Task: Search one way flight ticket for 5 adults, 1 child, 2 infants in seat and 1 infant on lap in business from Aguadilla: Rafael Hernndez Airport to Rockford: Chicago Rockford International Airport(was Northwest Chicagoland Regional Airport At Rockford) on 5-1-2023. Choice of flights is Sun country airlines. Number of bags: 1 carry on bag. Price is upto 76000. Outbound departure time preference is 10:45.
Action: Mouse moved to (231, 409)
Screenshot: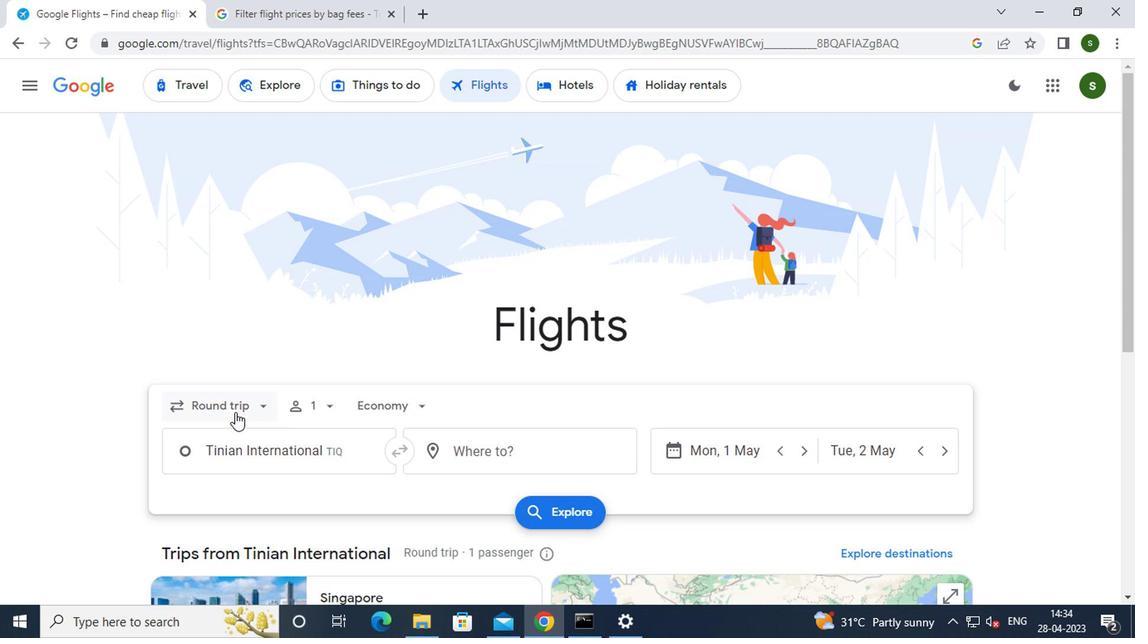 
Action: Mouse pressed left at (231, 409)
Screenshot: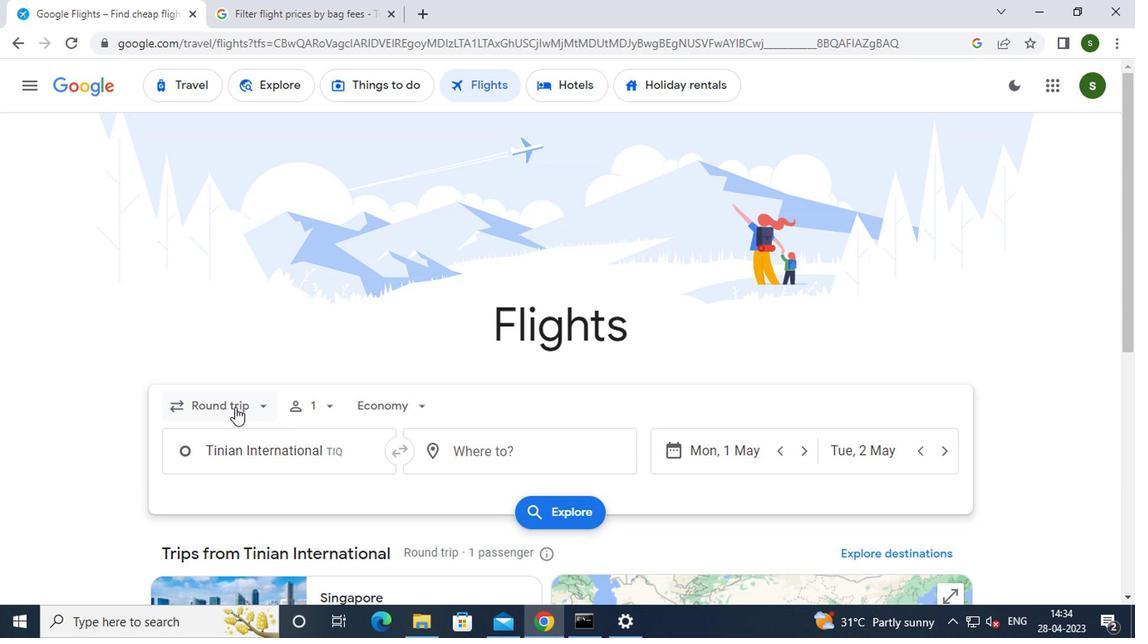 
Action: Mouse moved to (228, 479)
Screenshot: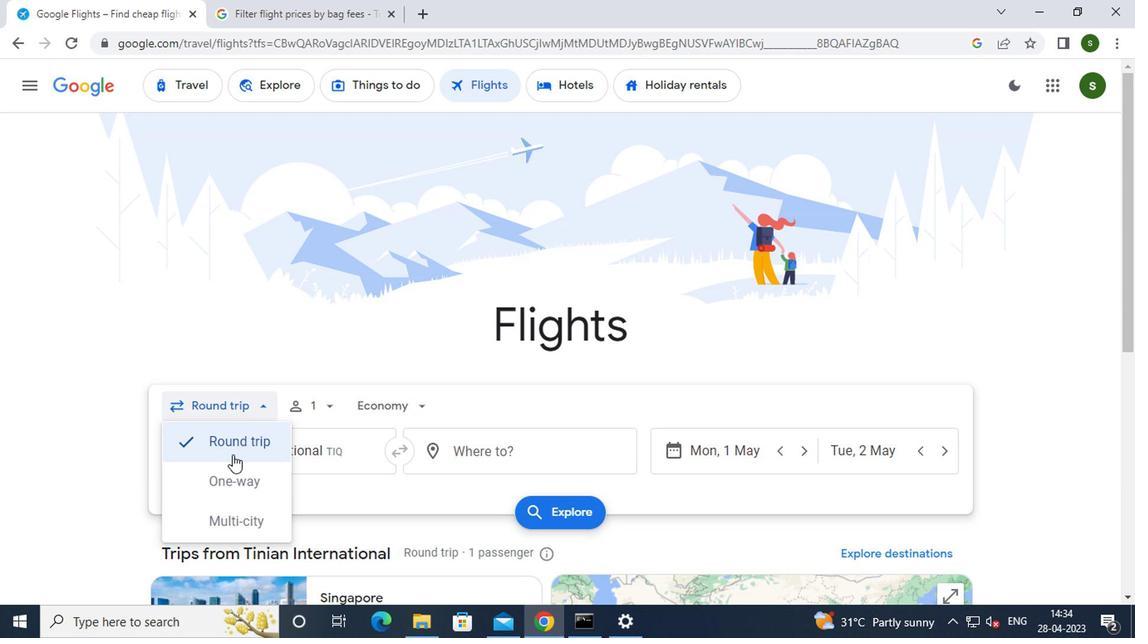 
Action: Mouse pressed left at (228, 479)
Screenshot: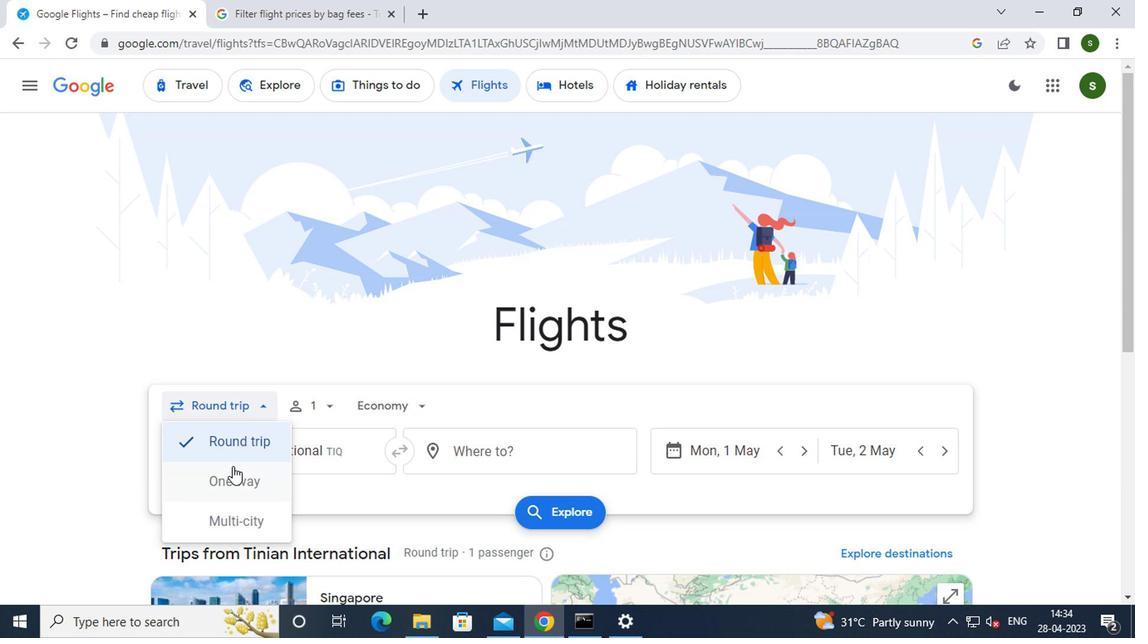 
Action: Mouse moved to (323, 410)
Screenshot: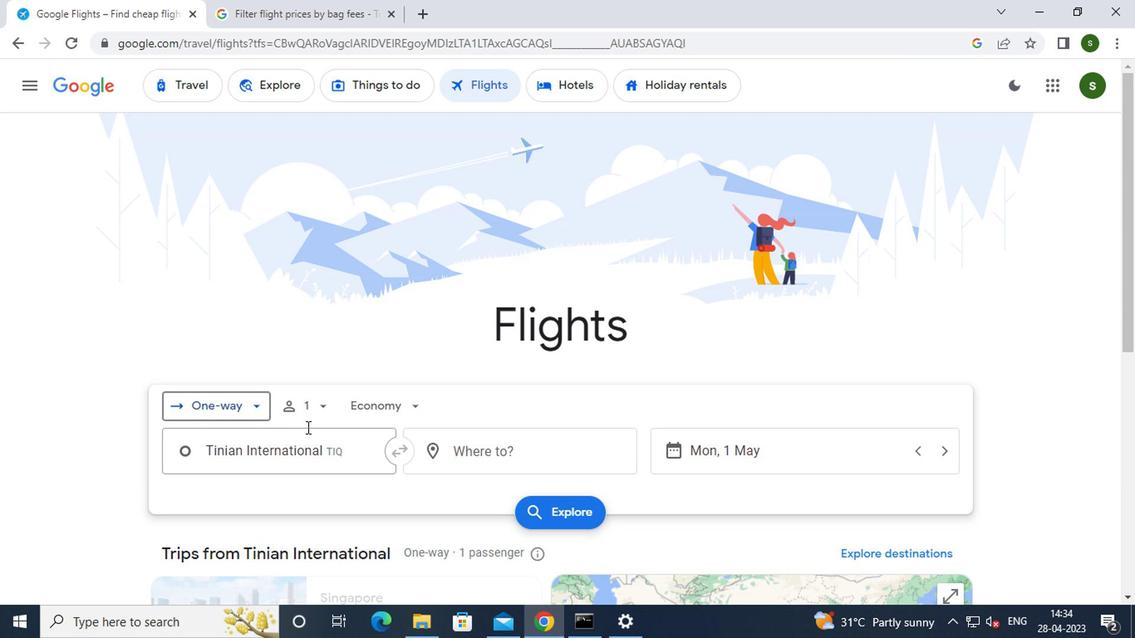 
Action: Mouse pressed left at (323, 410)
Screenshot: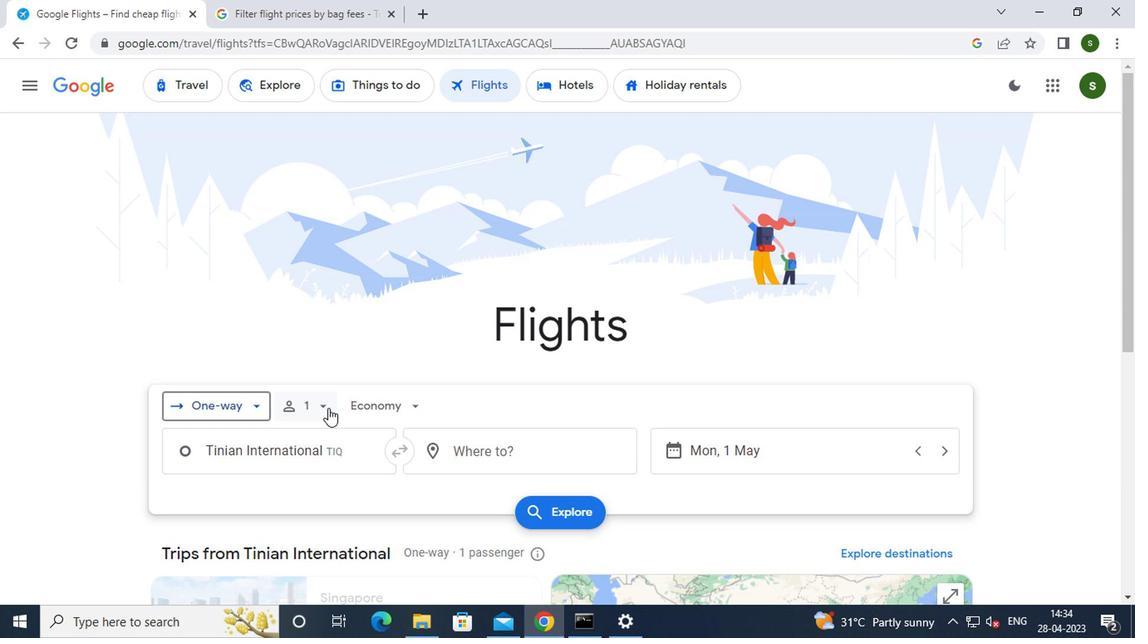 
Action: Mouse moved to (442, 440)
Screenshot: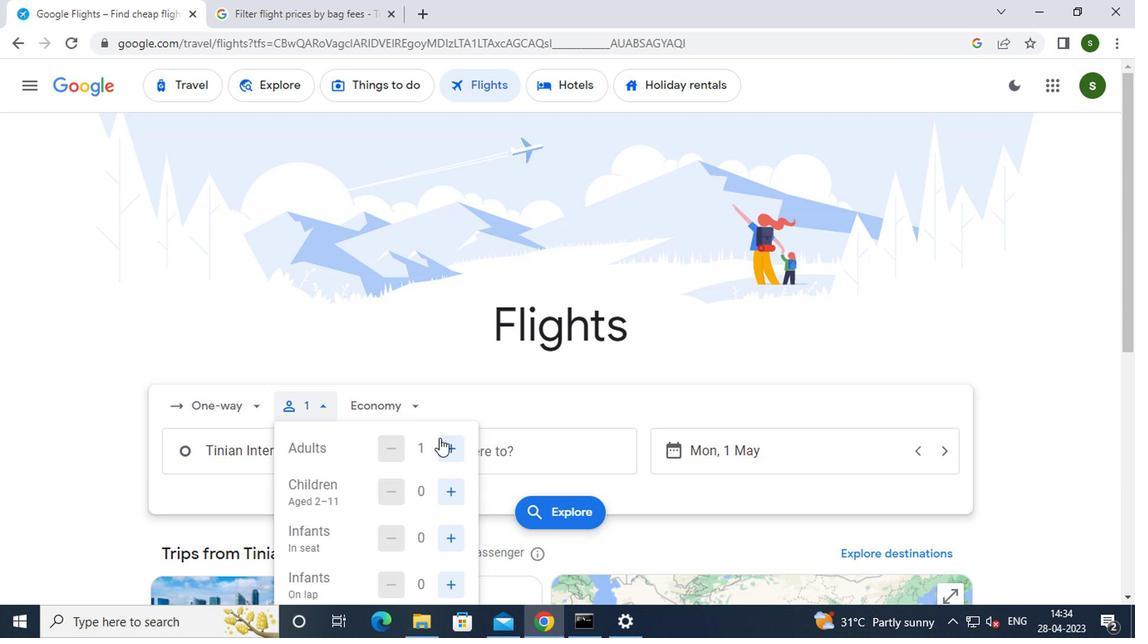 
Action: Mouse pressed left at (442, 440)
Screenshot: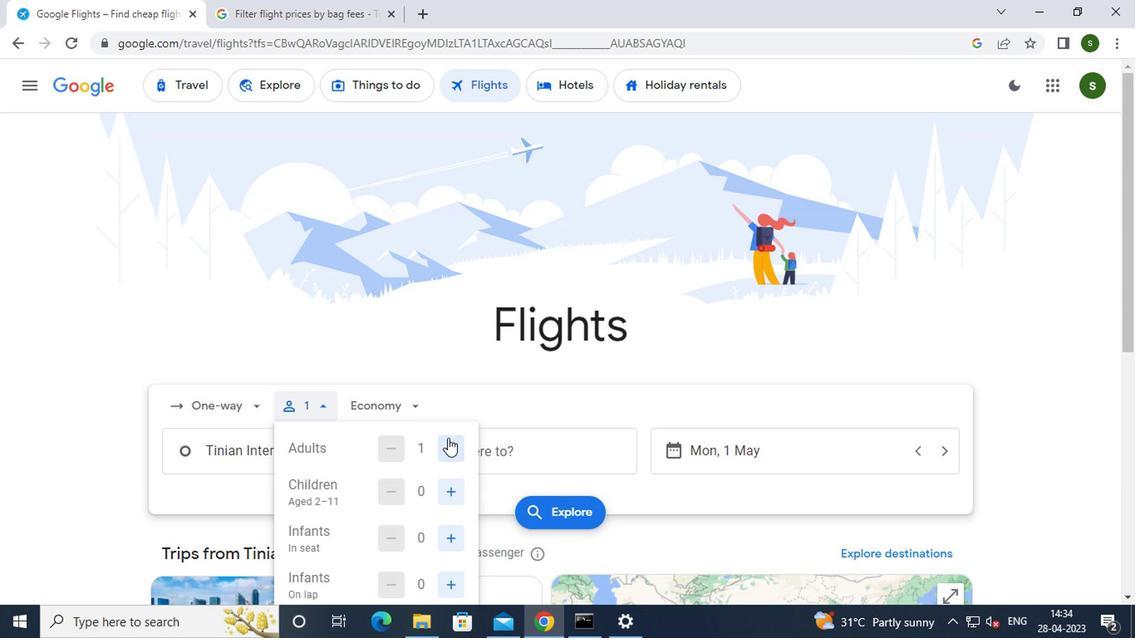
Action: Mouse pressed left at (442, 440)
Screenshot: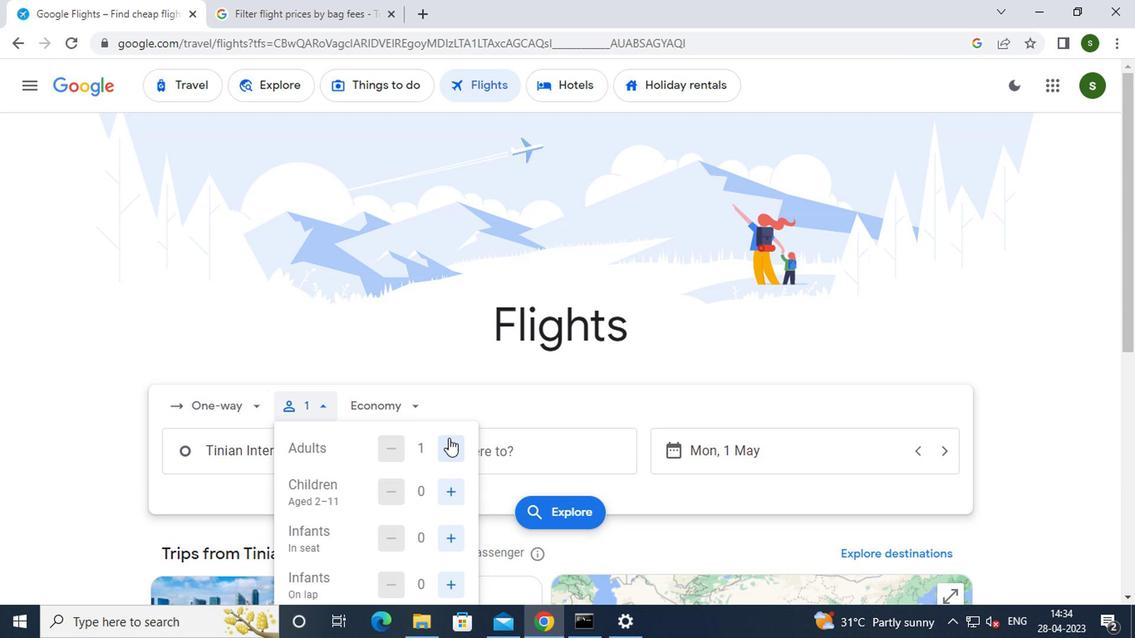 
Action: Mouse pressed left at (442, 440)
Screenshot: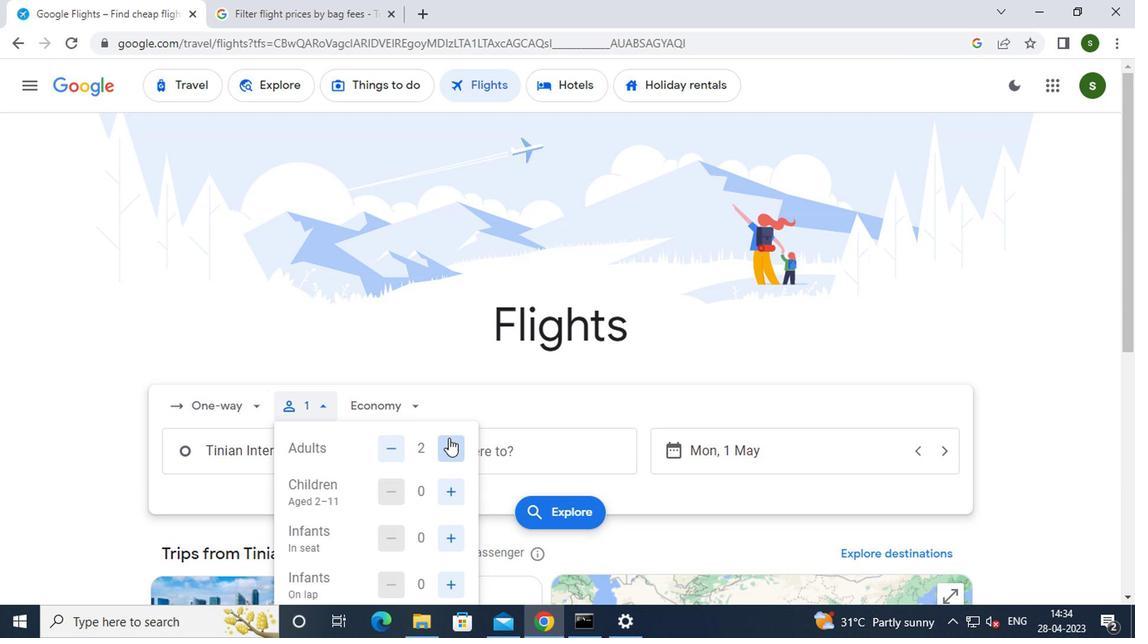 
Action: Mouse pressed left at (442, 440)
Screenshot: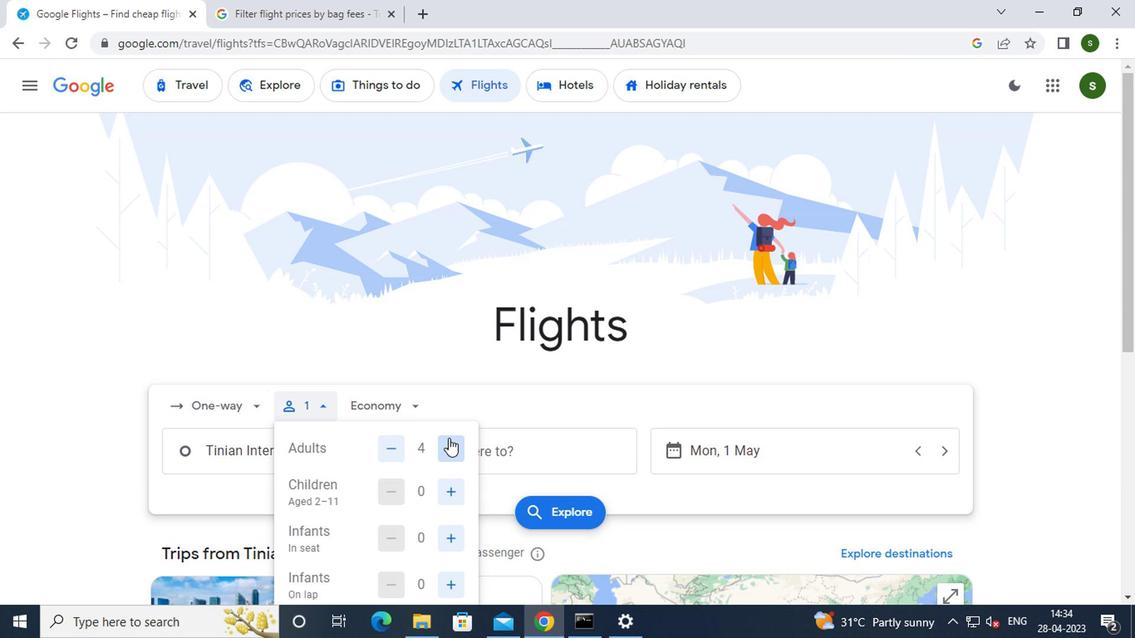 
Action: Mouse moved to (443, 488)
Screenshot: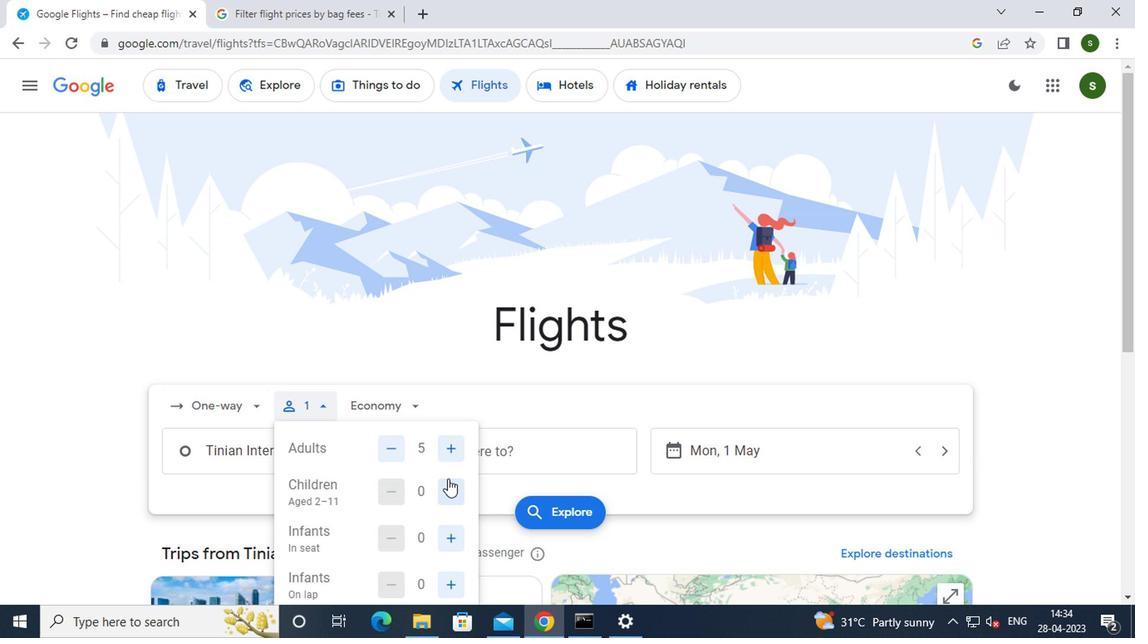
Action: Mouse pressed left at (443, 488)
Screenshot: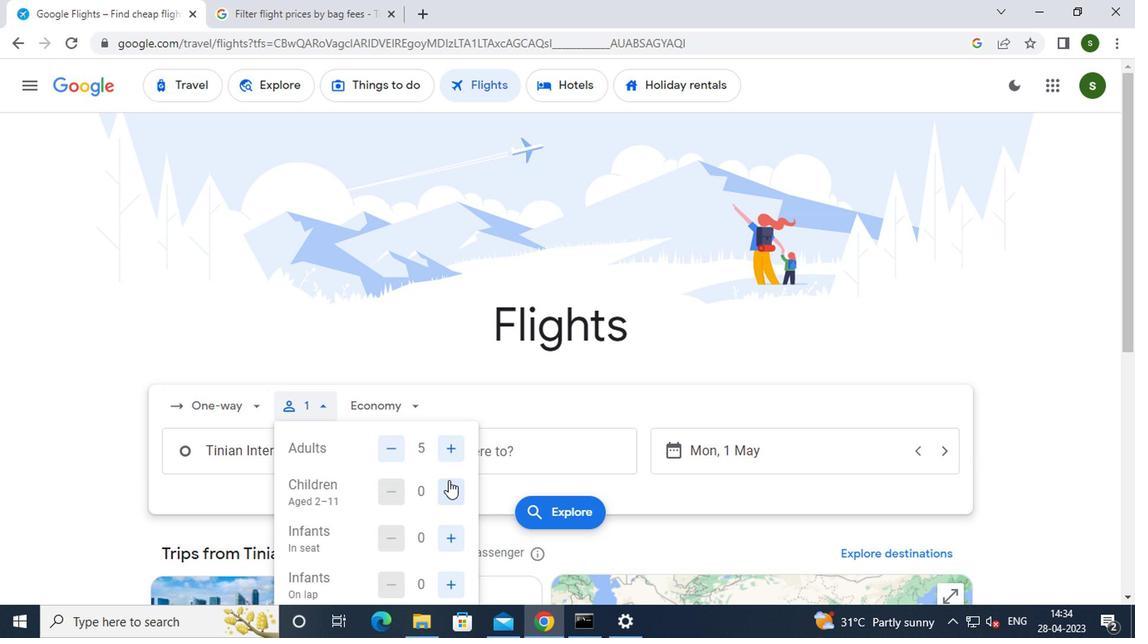 
Action: Mouse moved to (446, 533)
Screenshot: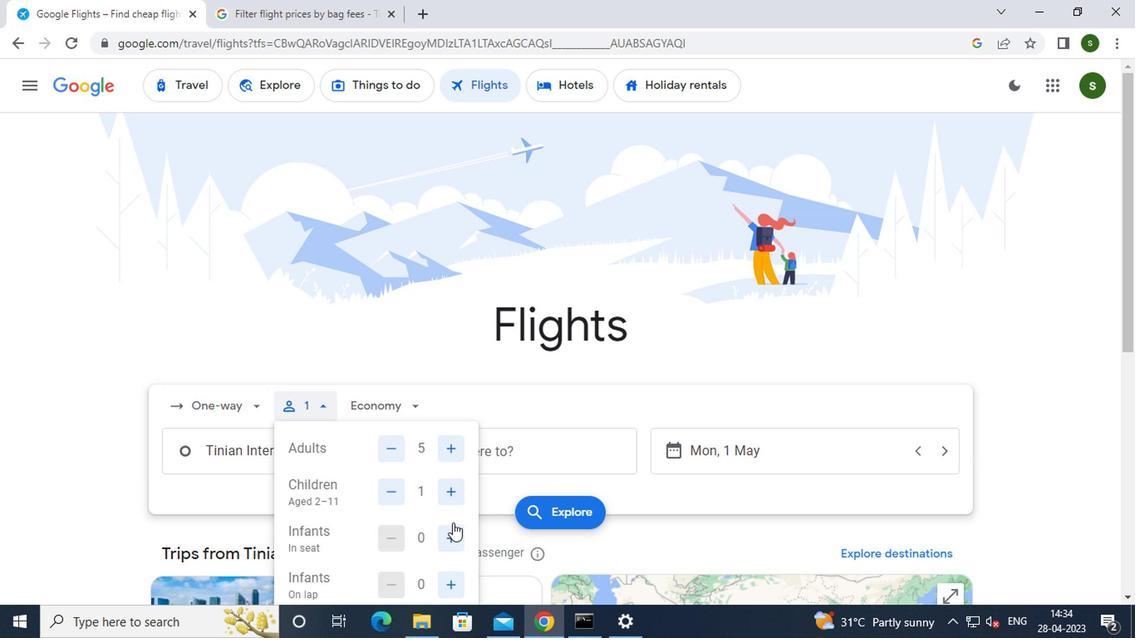 
Action: Mouse pressed left at (446, 533)
Screenshot: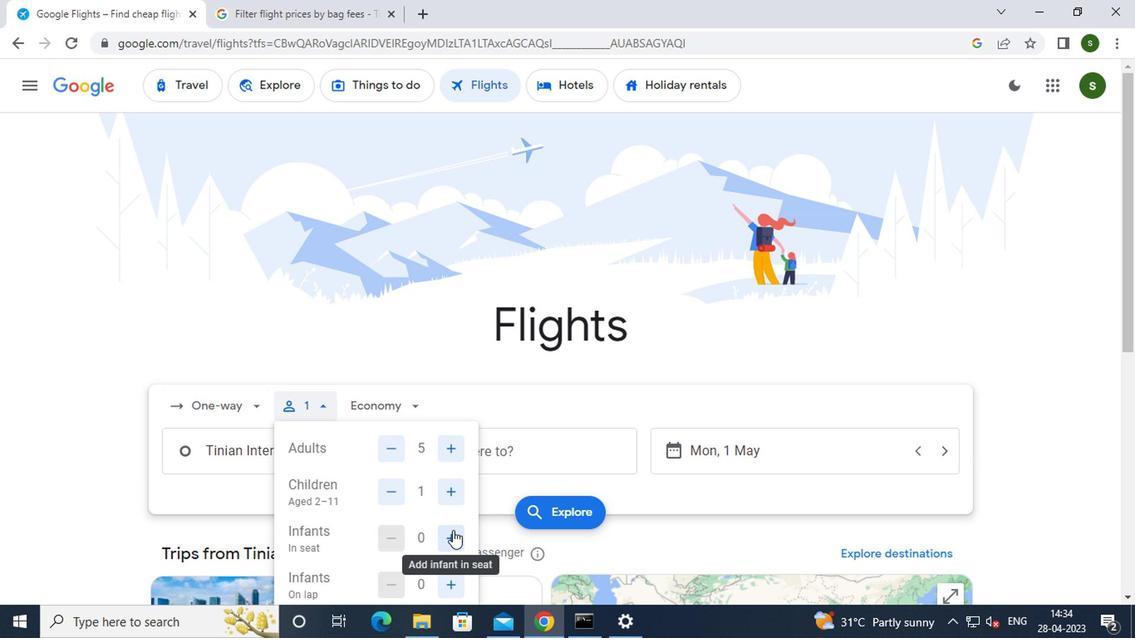 
Action: Mouse pressed left at (446, 533)
Screenshot: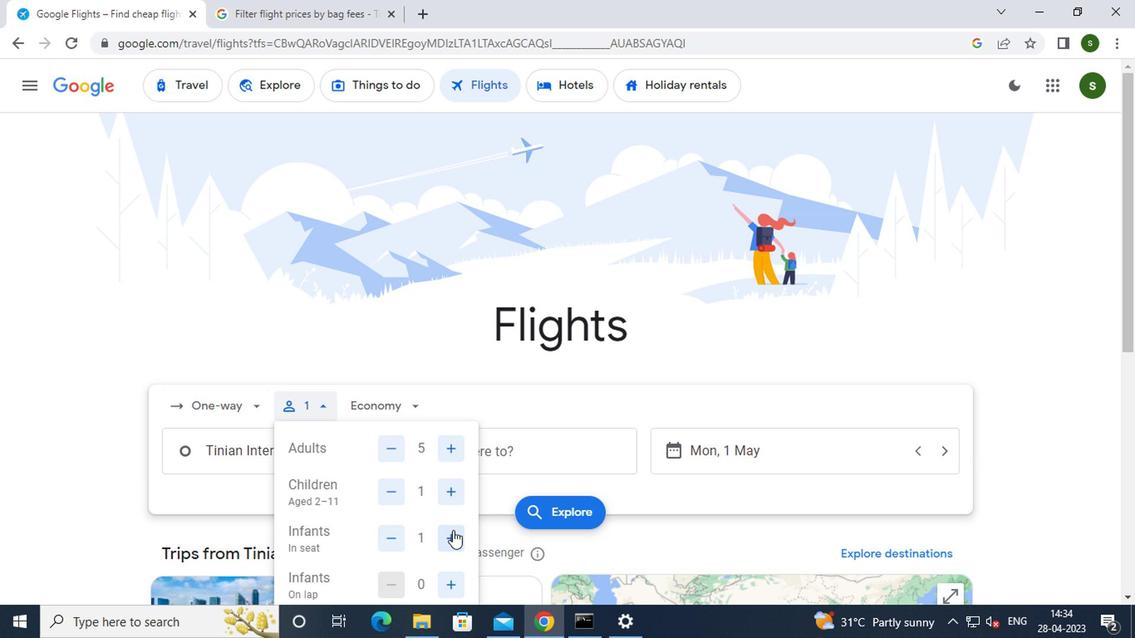 
Action: Mouse moved to (443, 587)
Screenshot: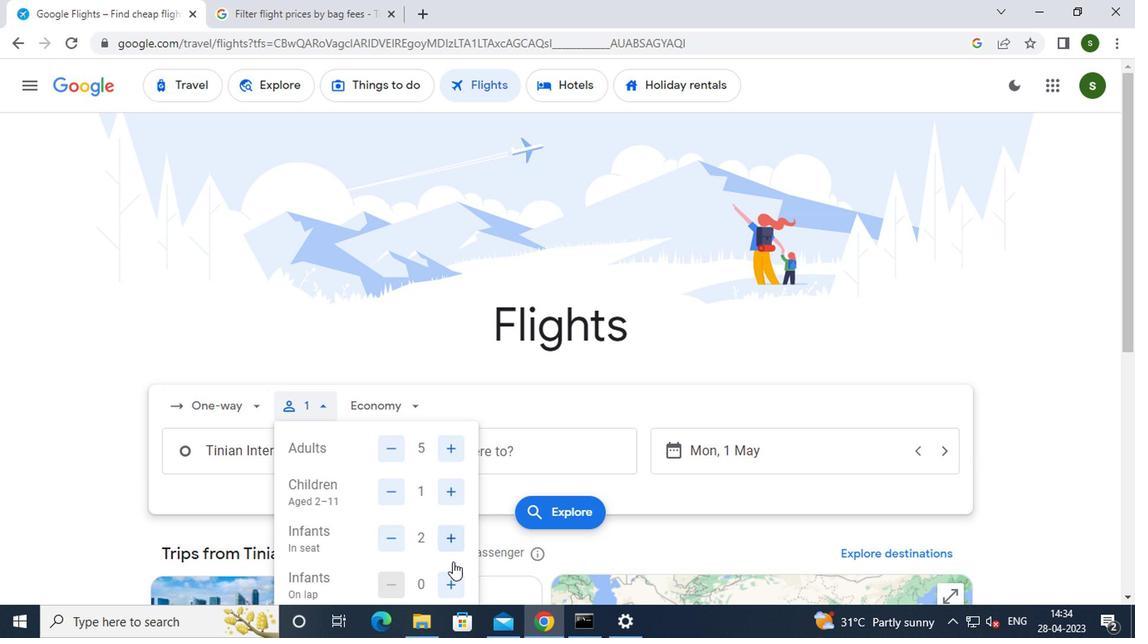 
Action: Mouse pressed left at (443, 587)
Screenshot: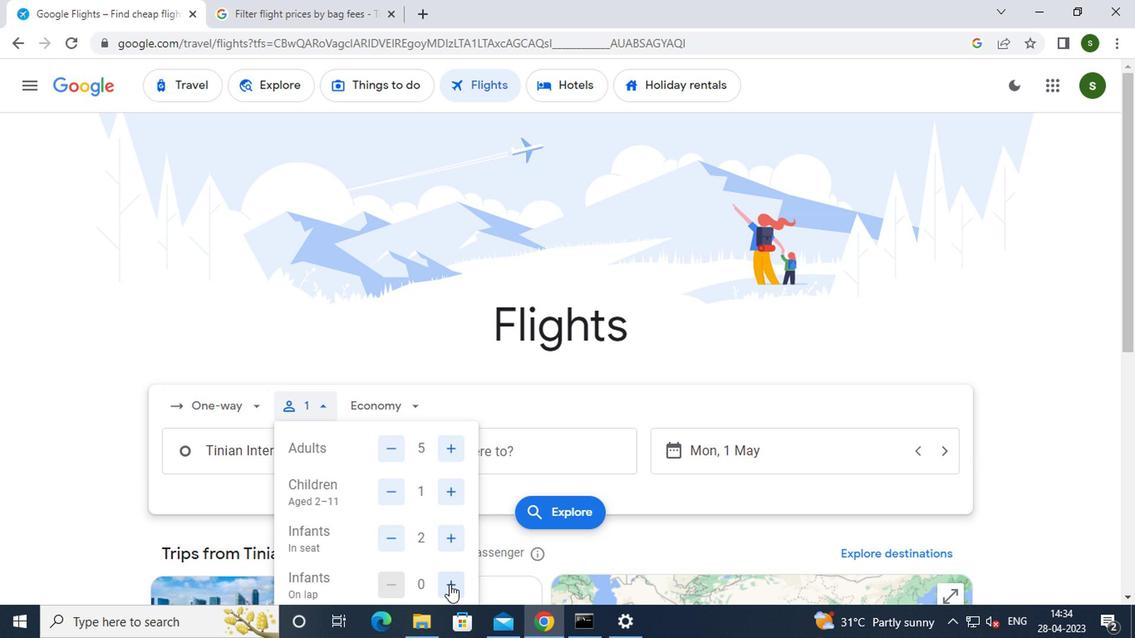 
Action: Mouse moved to (387, 409)
Screenshot: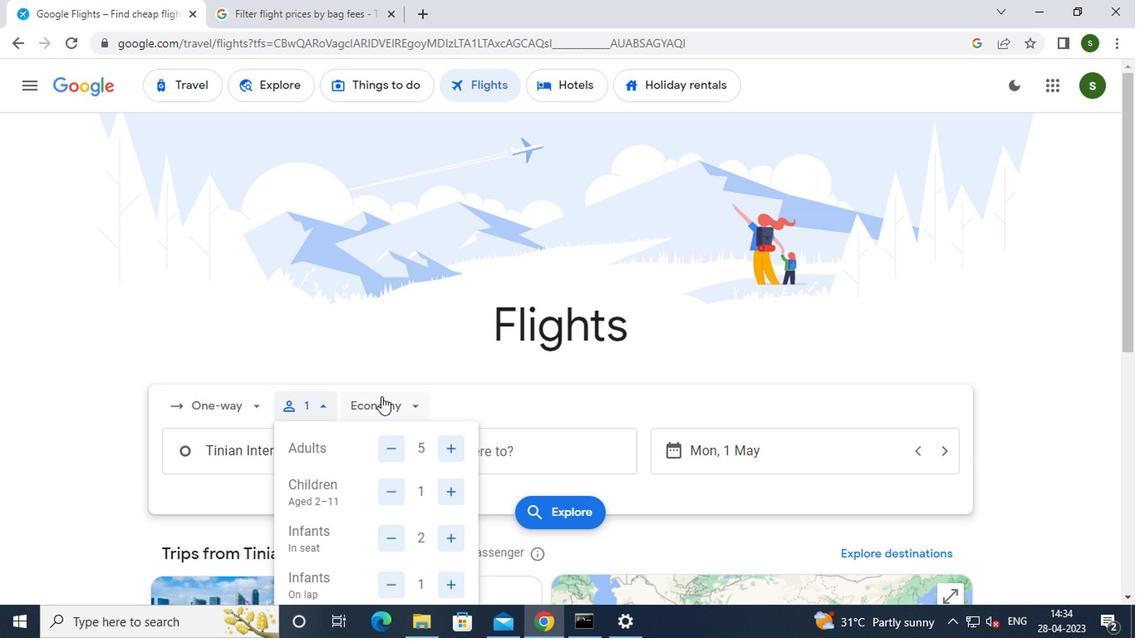 
Action: Mouse pressed left at (387, 409)
Screenshot: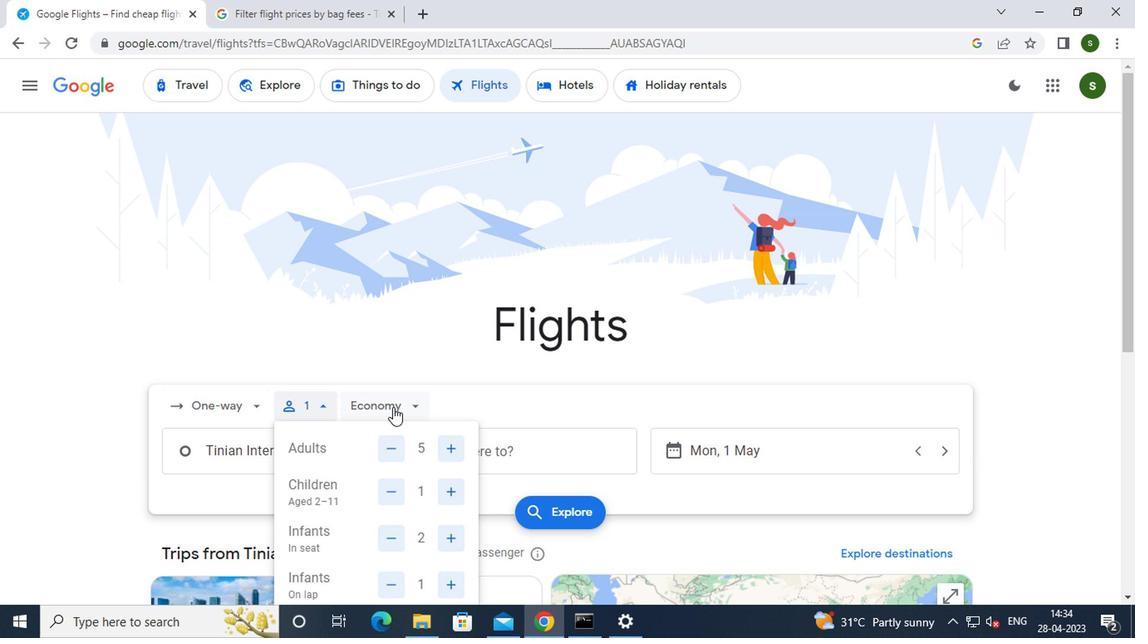 
Action: Mouse moved to (417, 521)
Screenshot: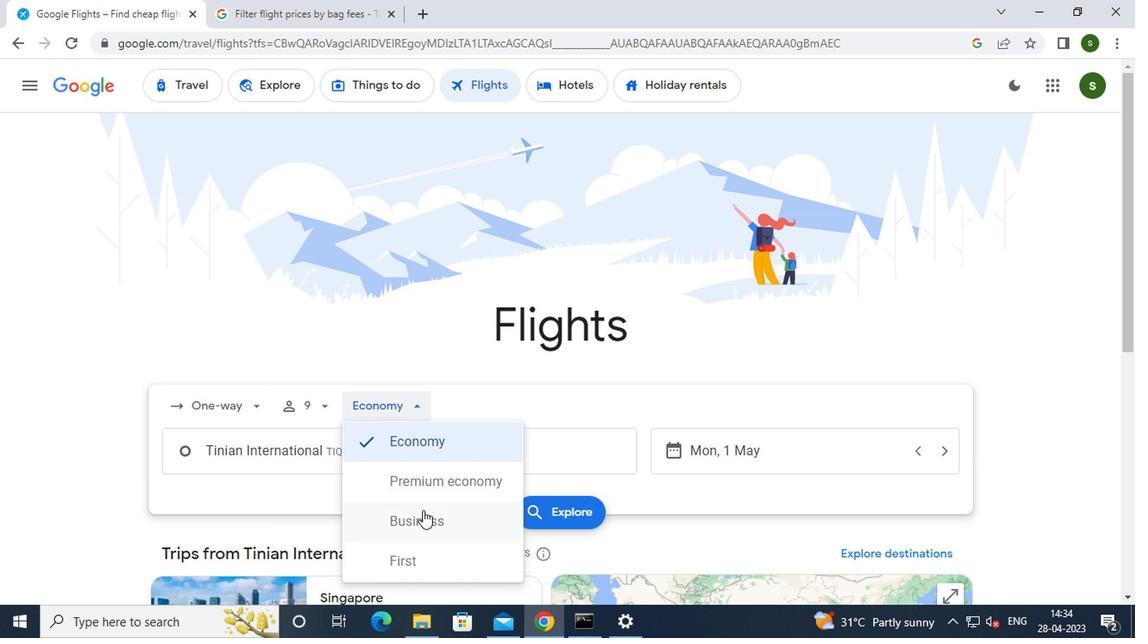 
Action: Mouse pressed left at (417, 521)
Screenshot: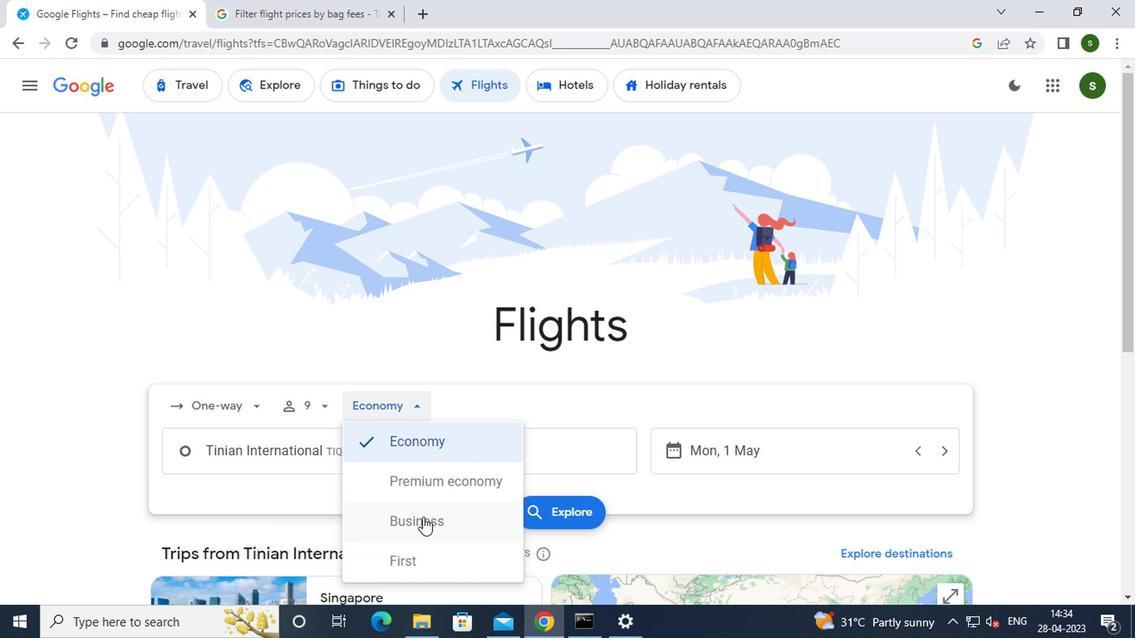 
Action: Mouse moved to (344, 459)
Screenshot: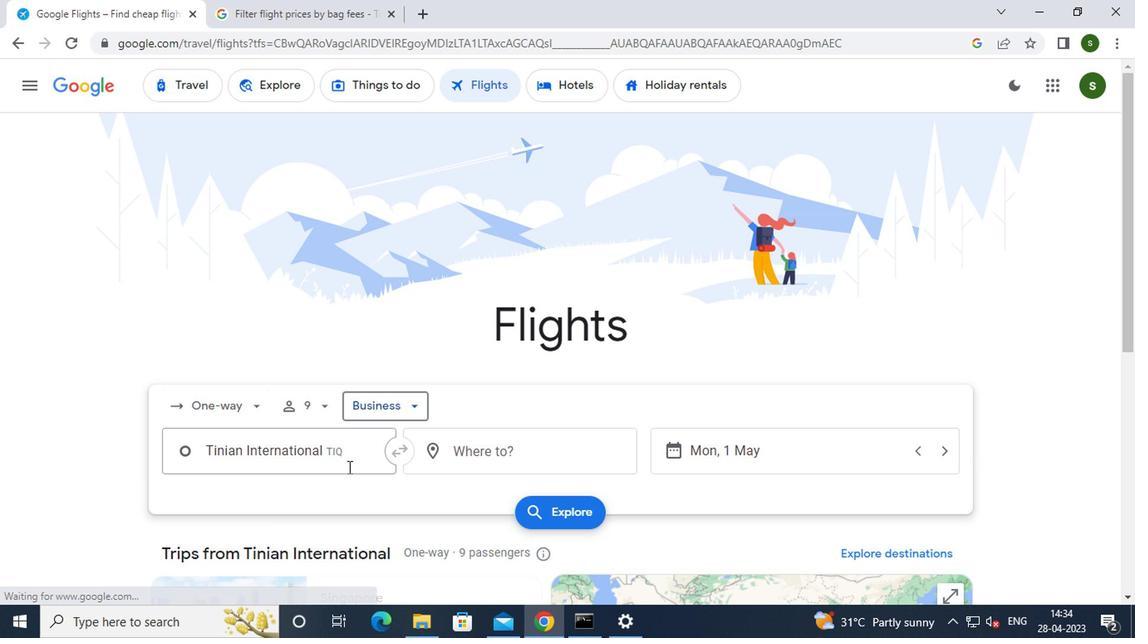 
Action: Mouse pressed left at (344, 459)
Screenshot: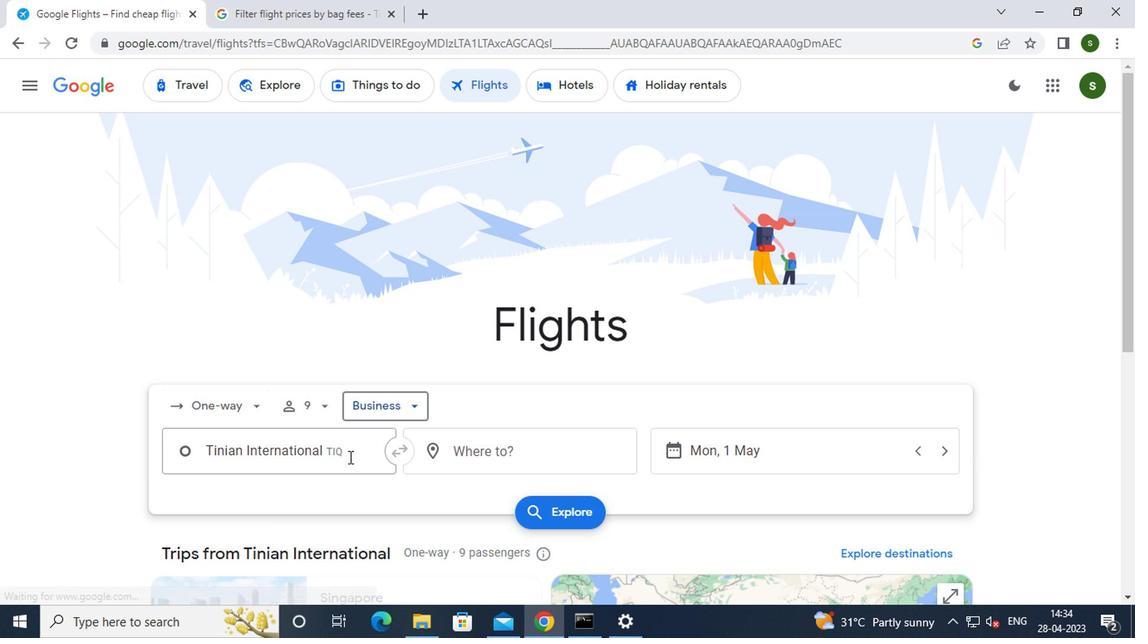 
Action: Mouse moved to (345, 458)
Screenshot: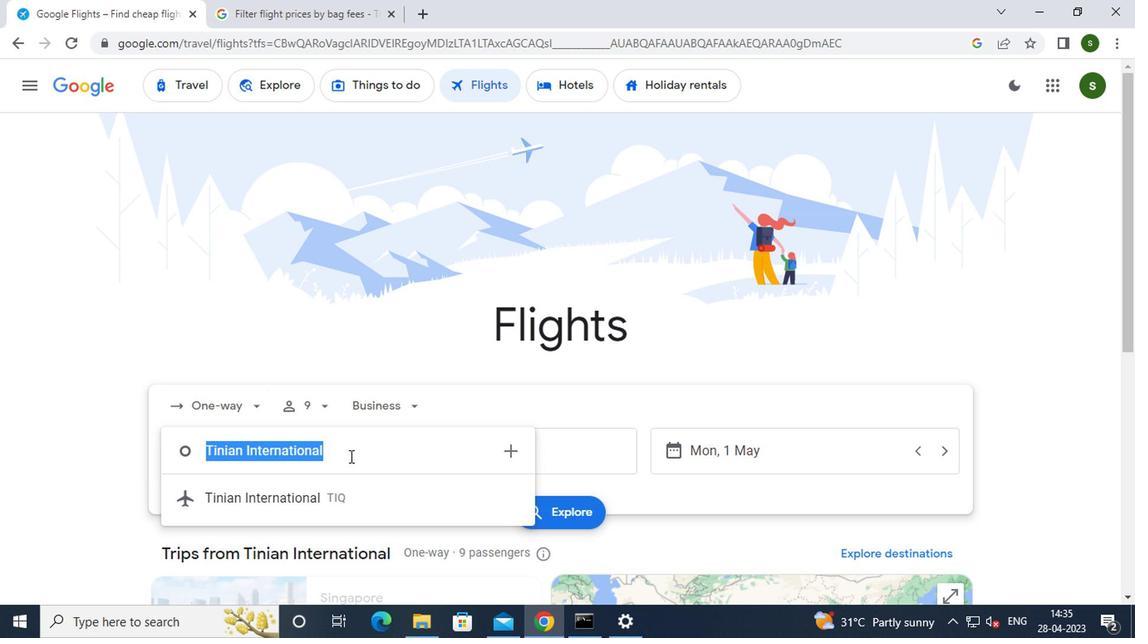 
Action: Key pressed a<Key.caps_lock>guadilla
Screenshot: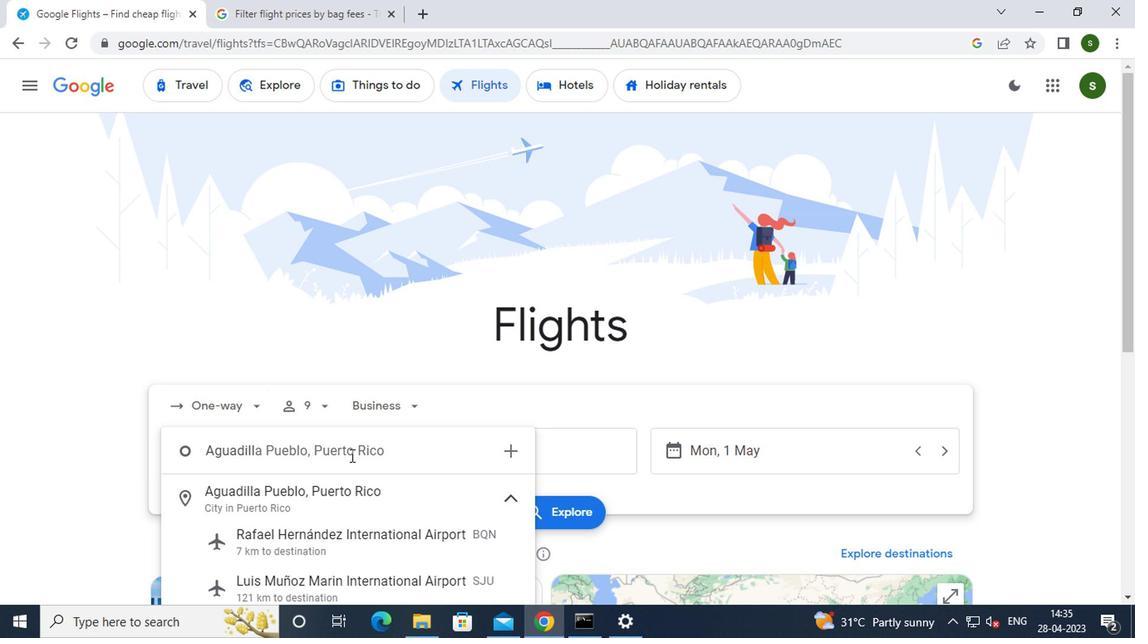 
Action: Mouse moved to (357, 550)
Screenshot: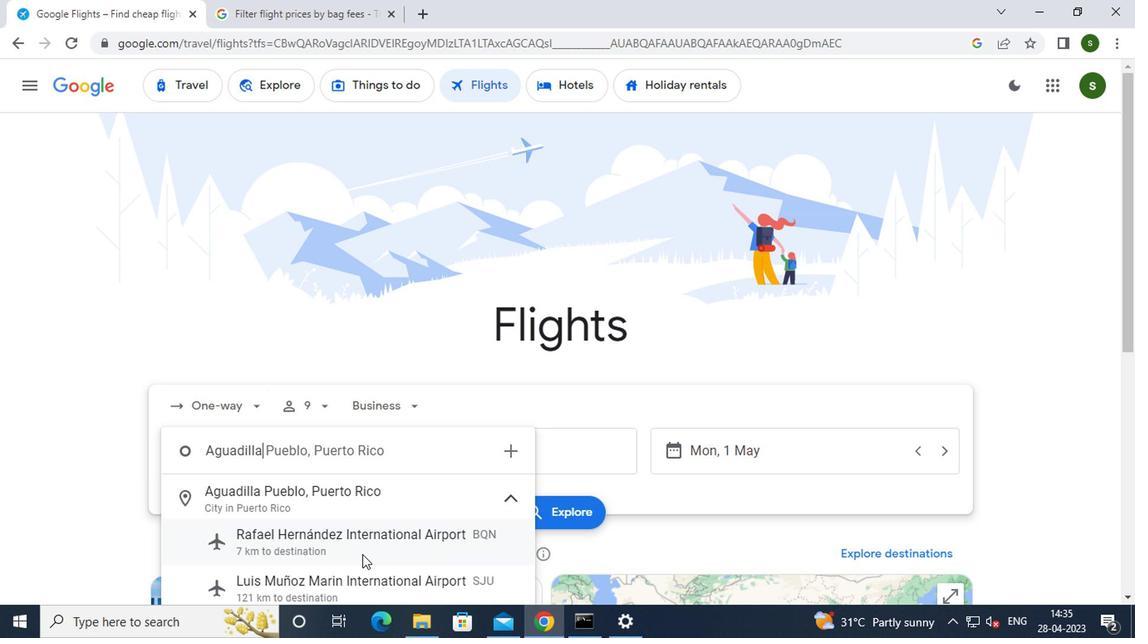 
Action: Mouse pressed left at (357, 550)
Screenshot: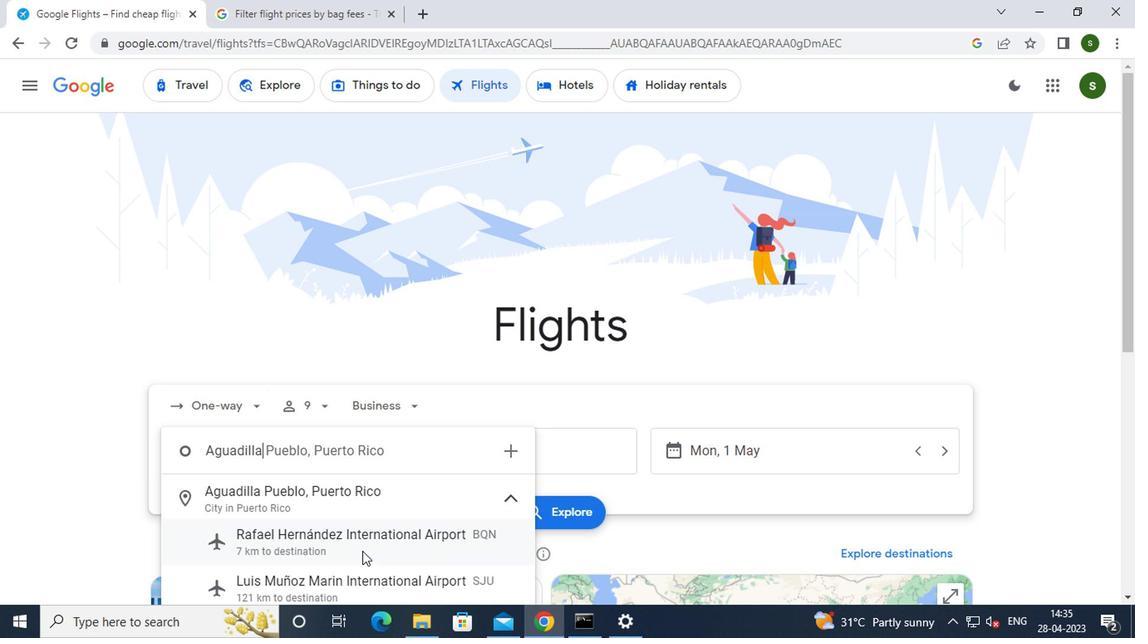 
Action: Mouse moved to (482, 452)
Screenshot: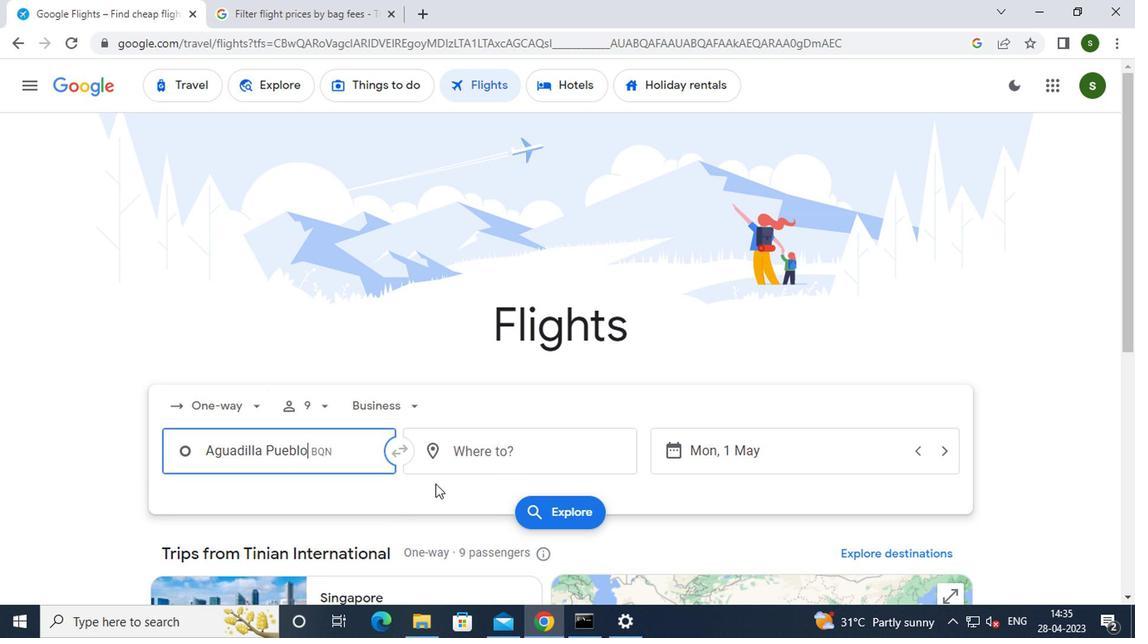 
Action: Mouse pressed left at (482, 452)
Screenshot: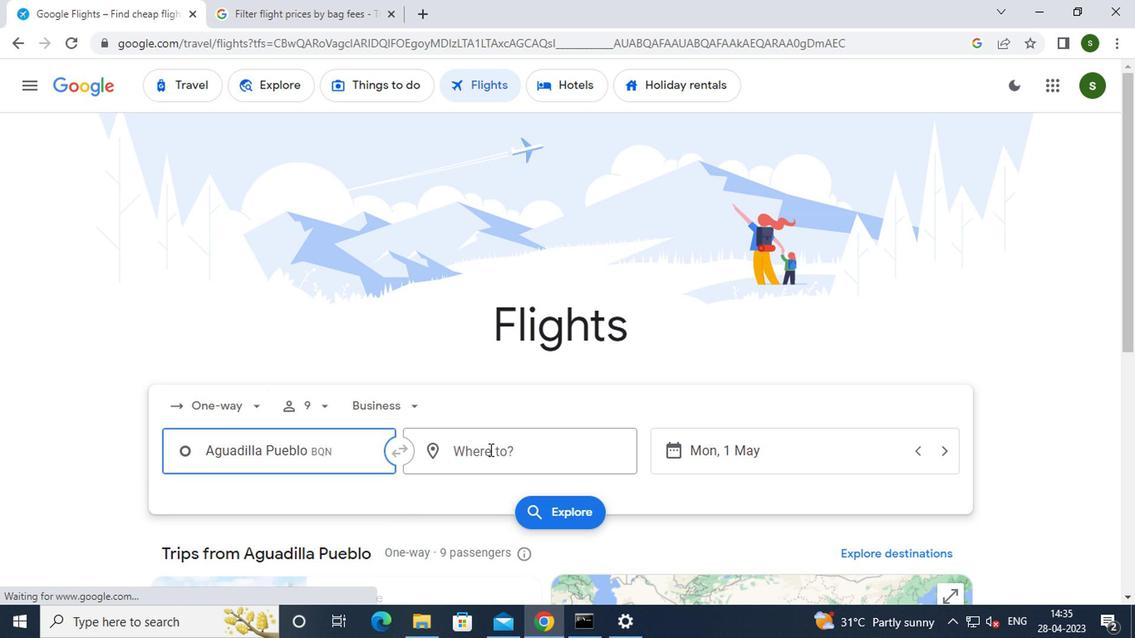 
Action: Key pressed <Key.caps_lock>r<Key.caps_lock>ockford
Screenshot: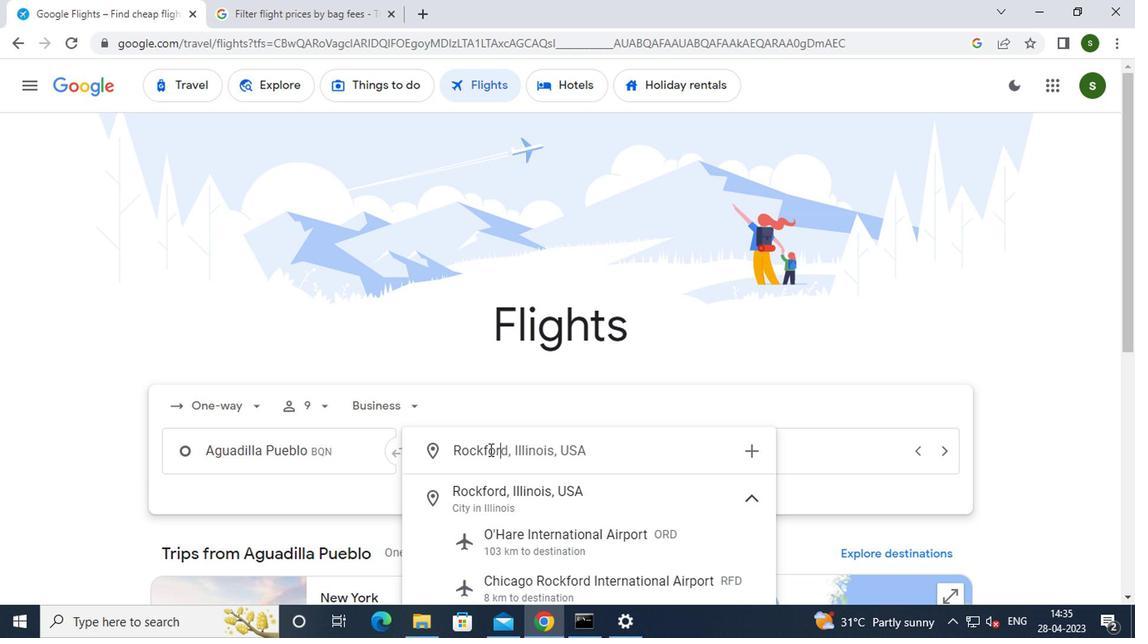 
Action: Mouse moved to (535, 584)
Screenshot: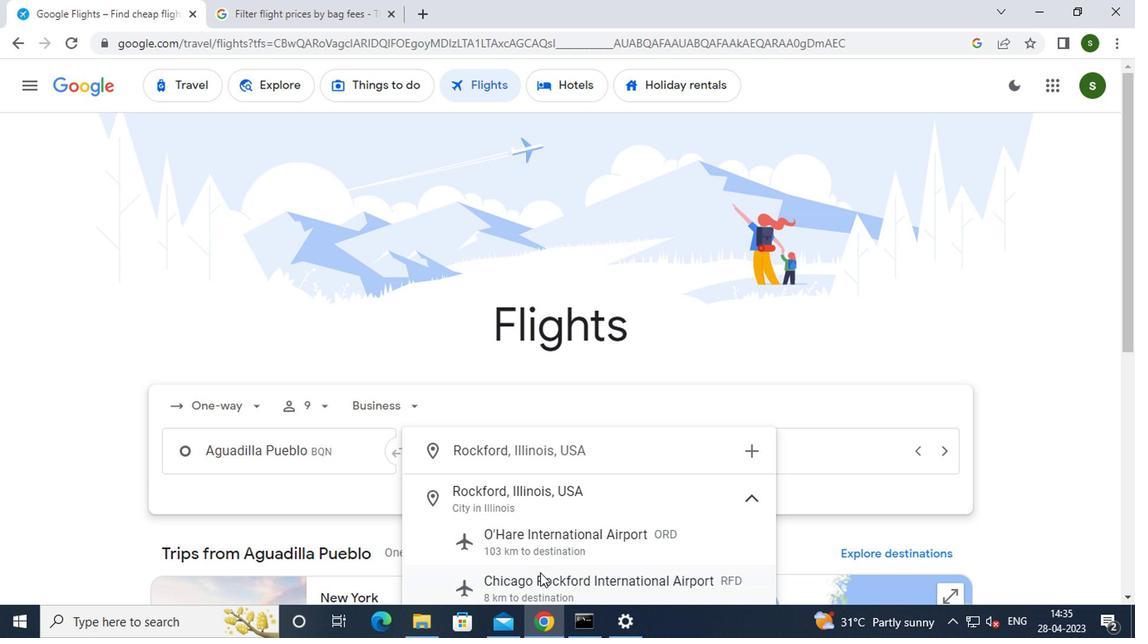 
Action: Mouse pressed left at (535, 584)
Screenshot: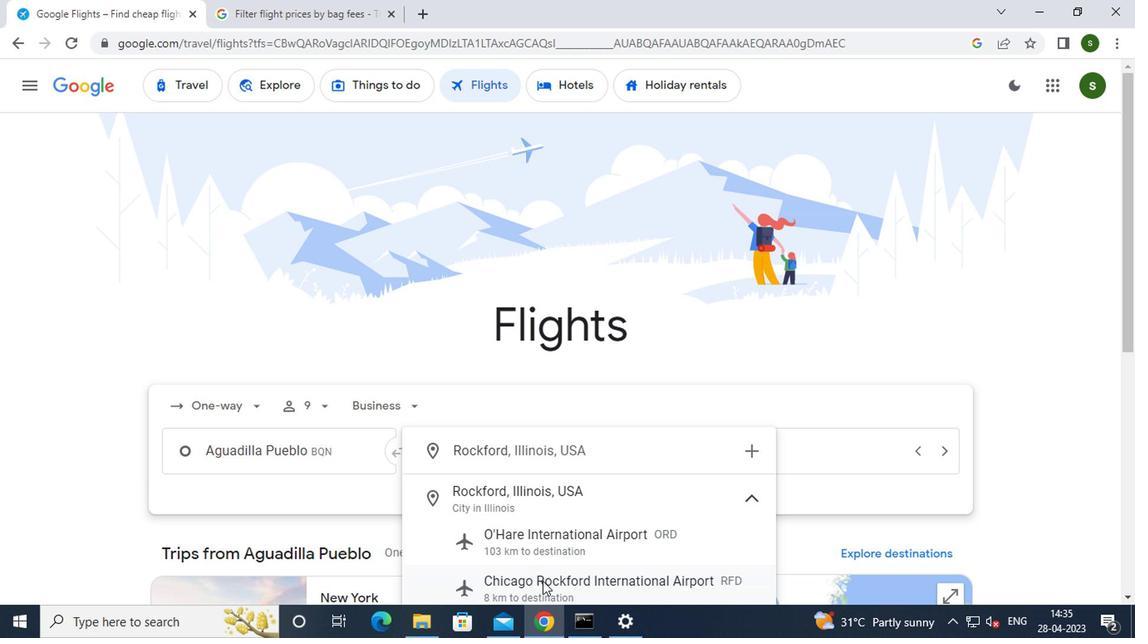 
Action: Mouse moved to (766, 460)
Screenshot: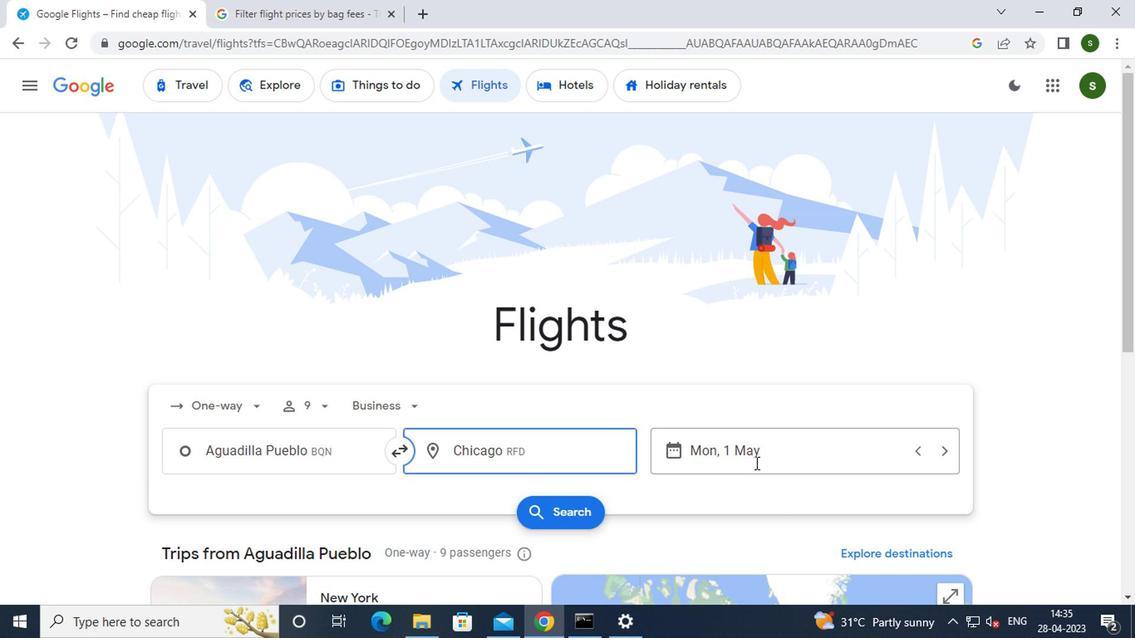 
Action: Mouse pressed left at (766, 460)
Screenshot: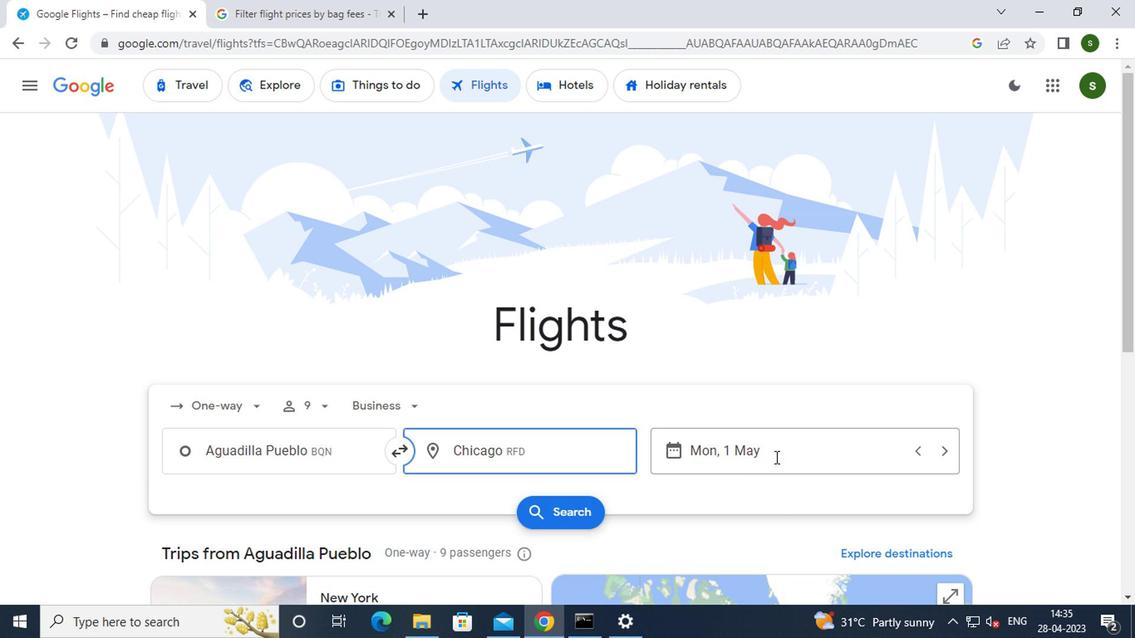 
Action: Mouse moved to (722, 312)
Screenshot: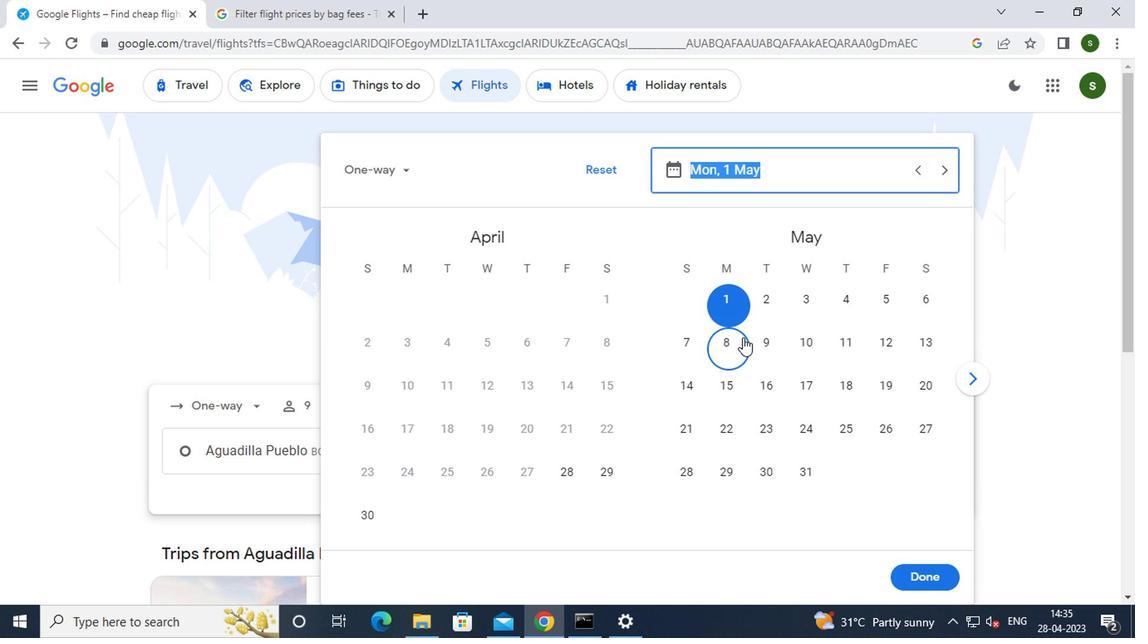 
Action: Mouse pressed left at (722, 312)
Screenshot: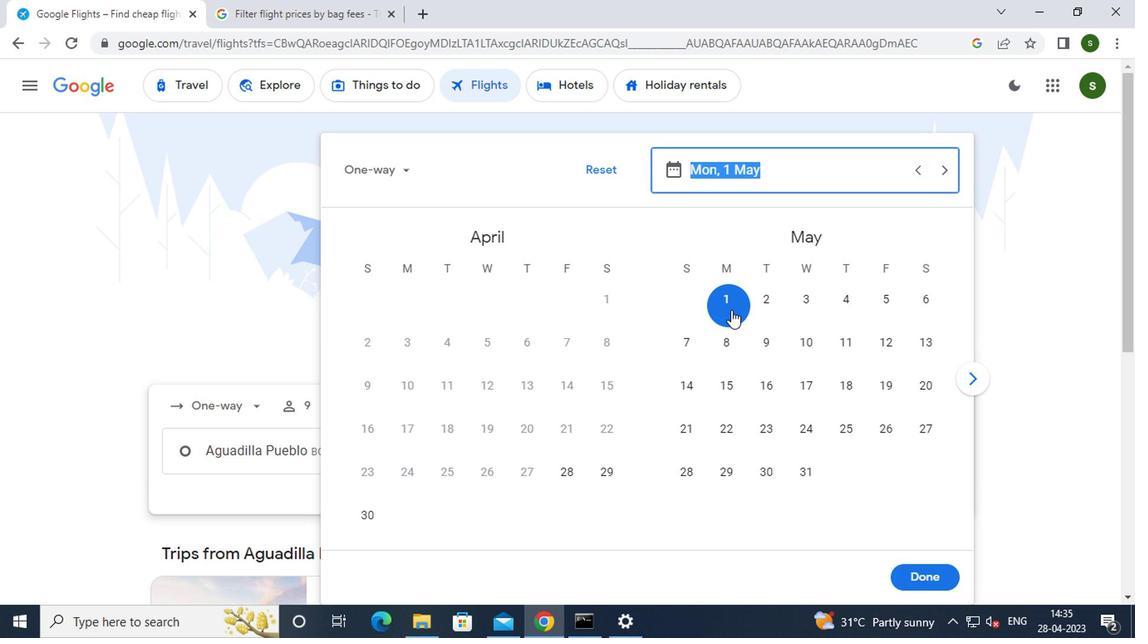 
Action: Mouse moved to (885, 577)
Screenshot: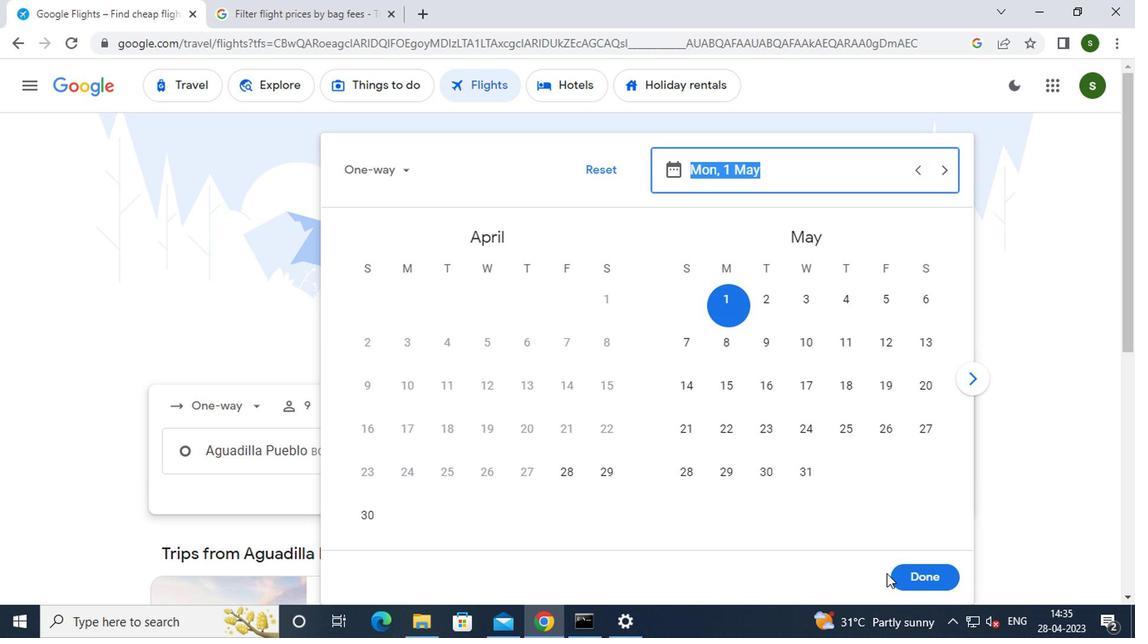 
Action: Mouse pressed left at (885, 577)
Screenshot: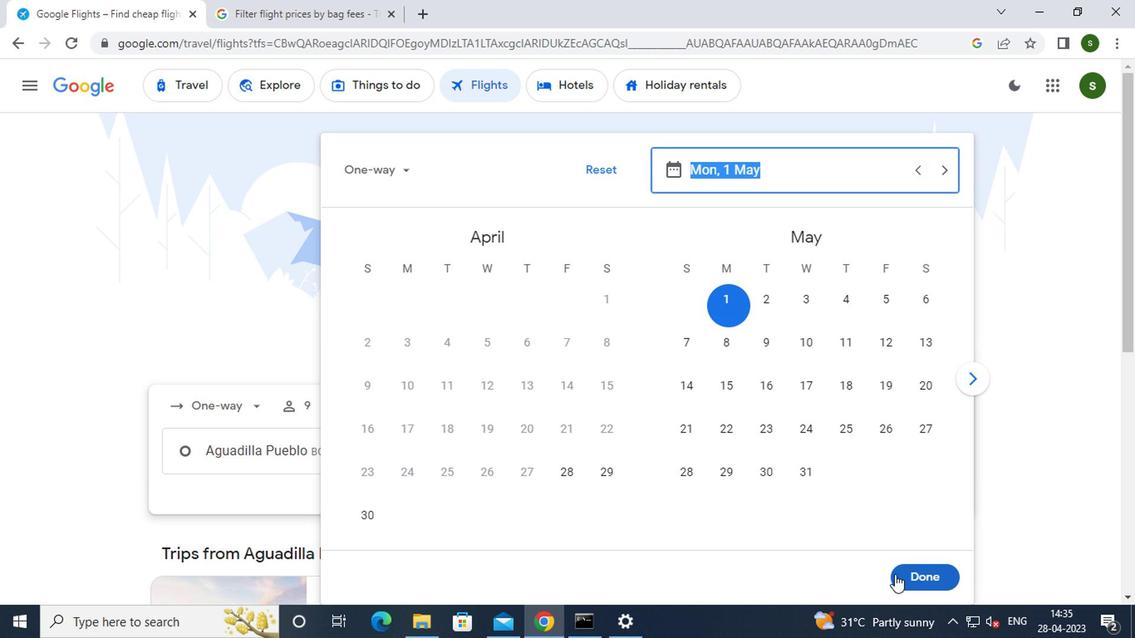 
Action: Mouse moved to (567, 525)
Screenshot: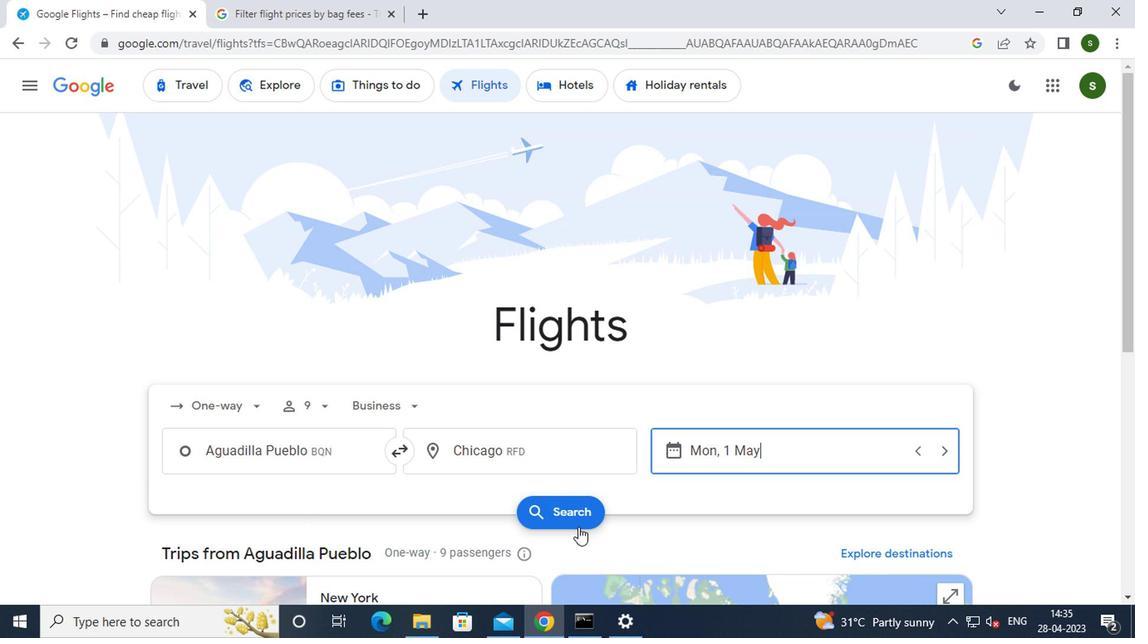 
Action: Mouse pressed left at (567, 525)
Screenshot: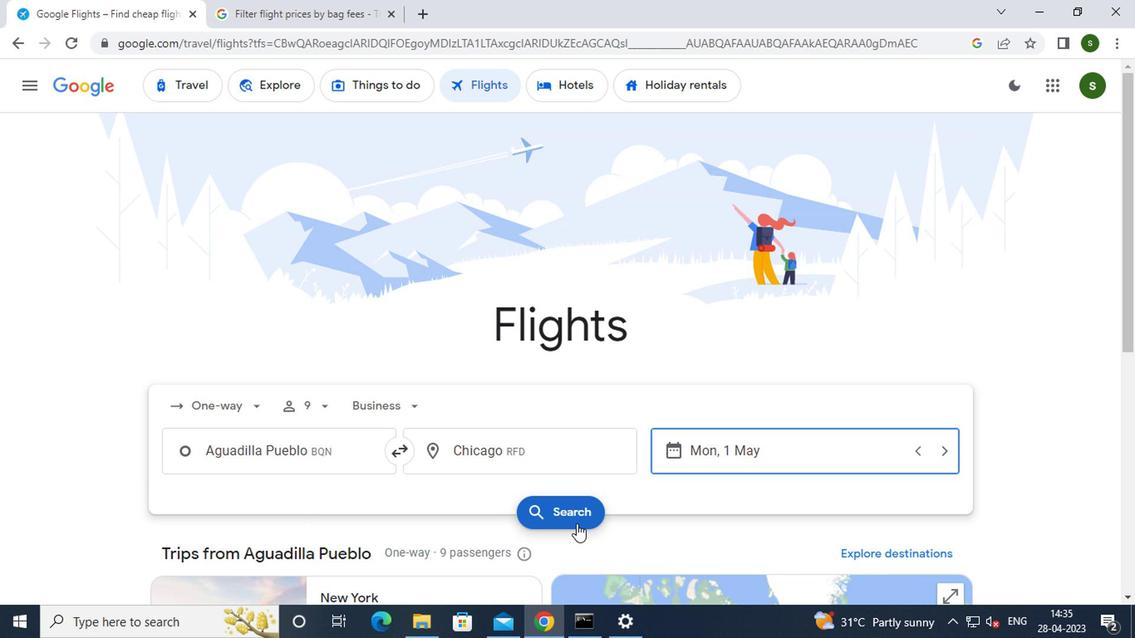 
Action: Mouse moved to (150, 243)
Screenshot: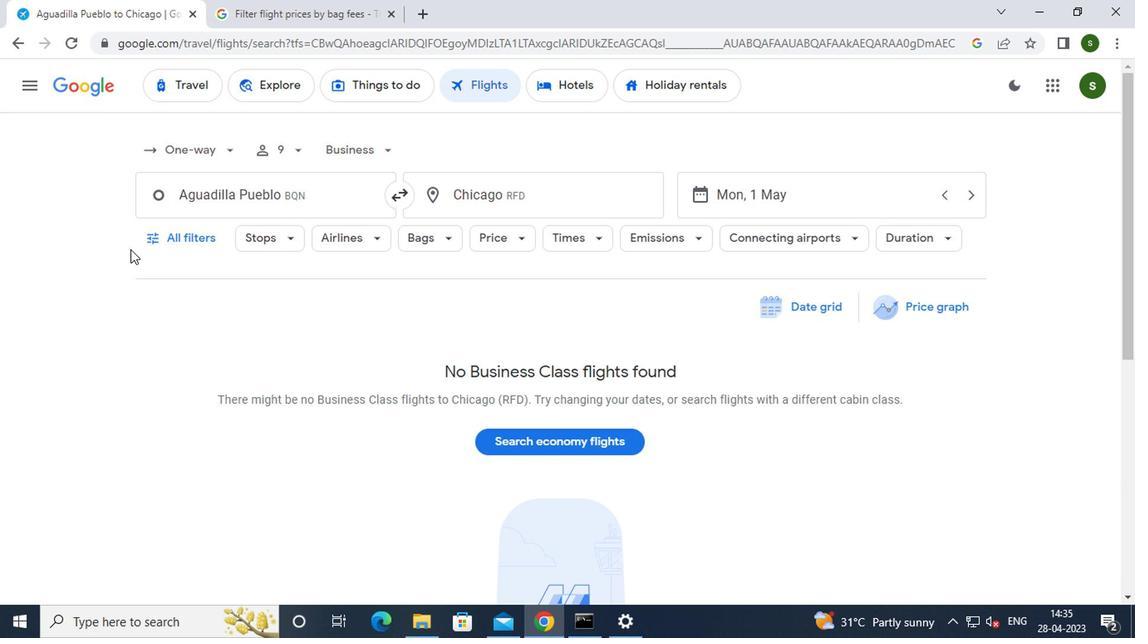 
Action: Mouse pressed left at (150, 243)
Screenshot: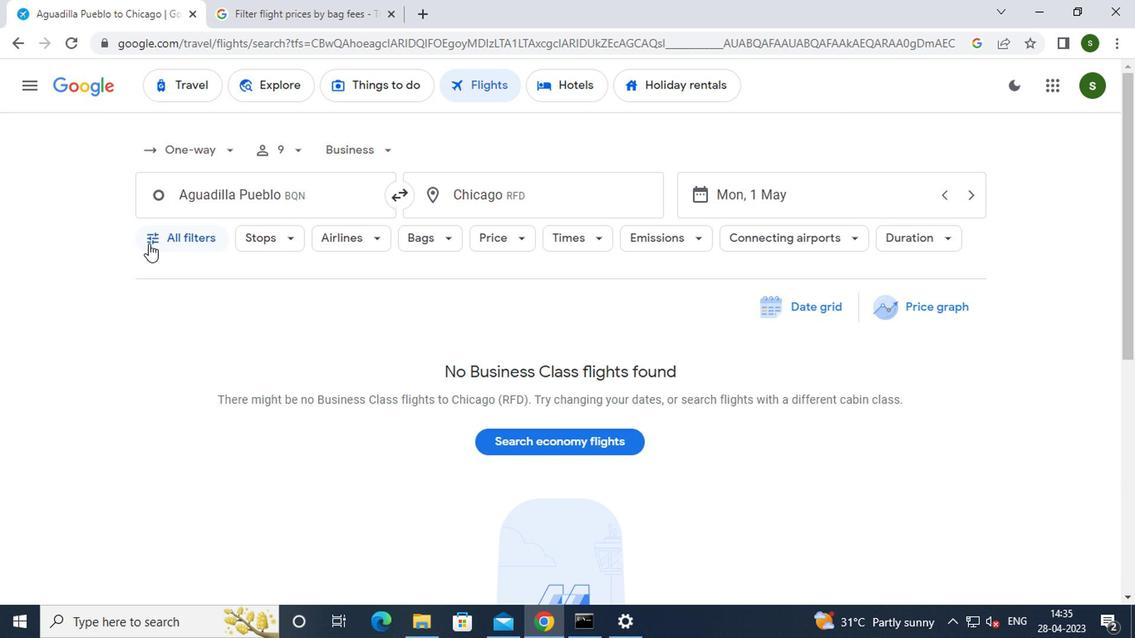 
Action: Mouse moved to (259, 335)
Screenshot: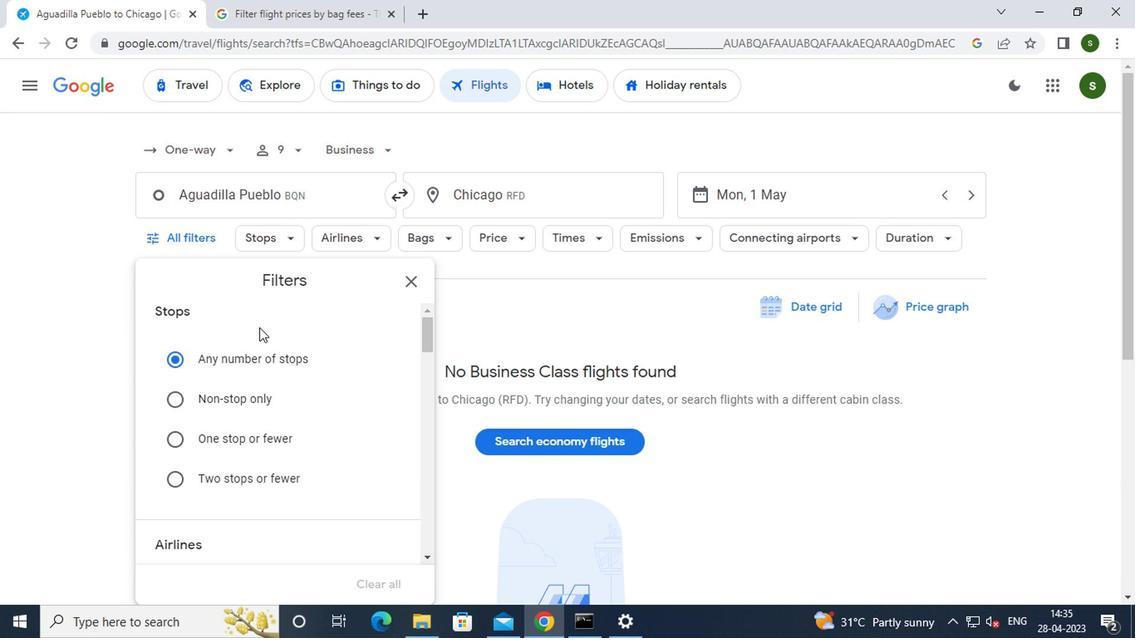 
Action: Mouse scrolled (259, 334) with delta (0, 0)
Screenshot: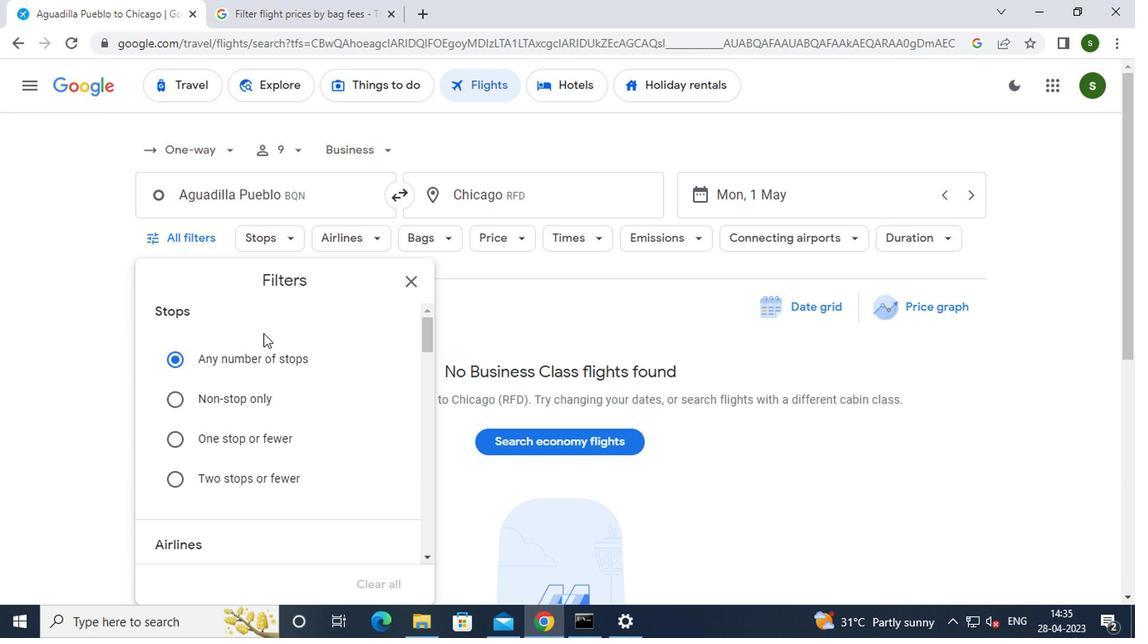 
Action: Mouse scrolled (259, 334) with delta (0, 0)
Screenshot: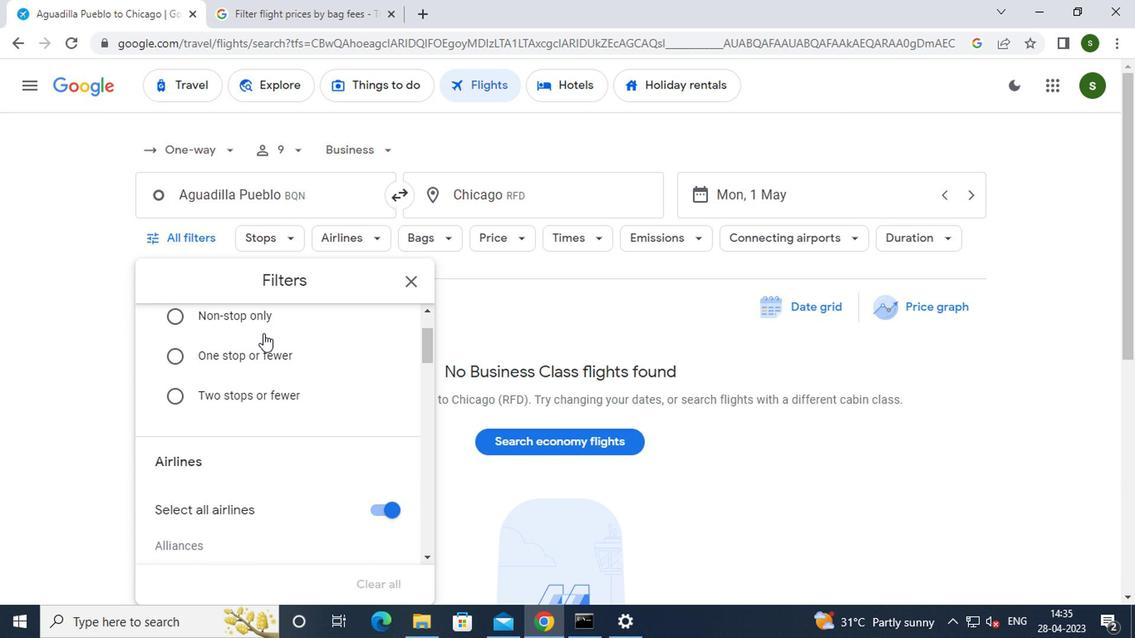 
Action: Mouse moved to (376, 432)
Screenshot: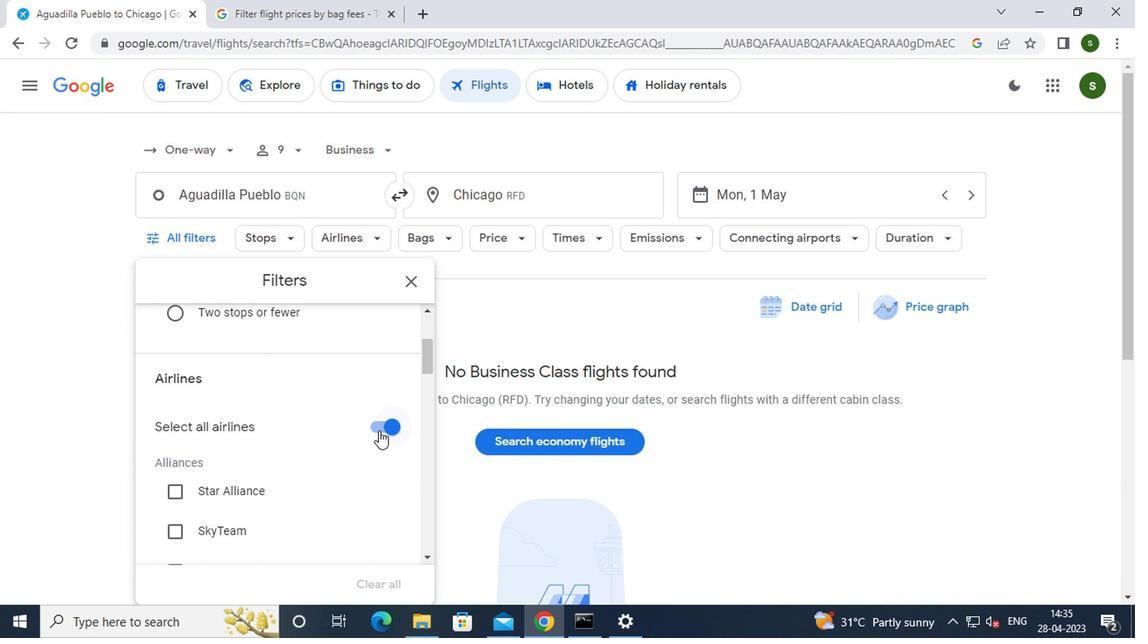 
Action: Mouse pressed left at (376, 432)
Screenshot: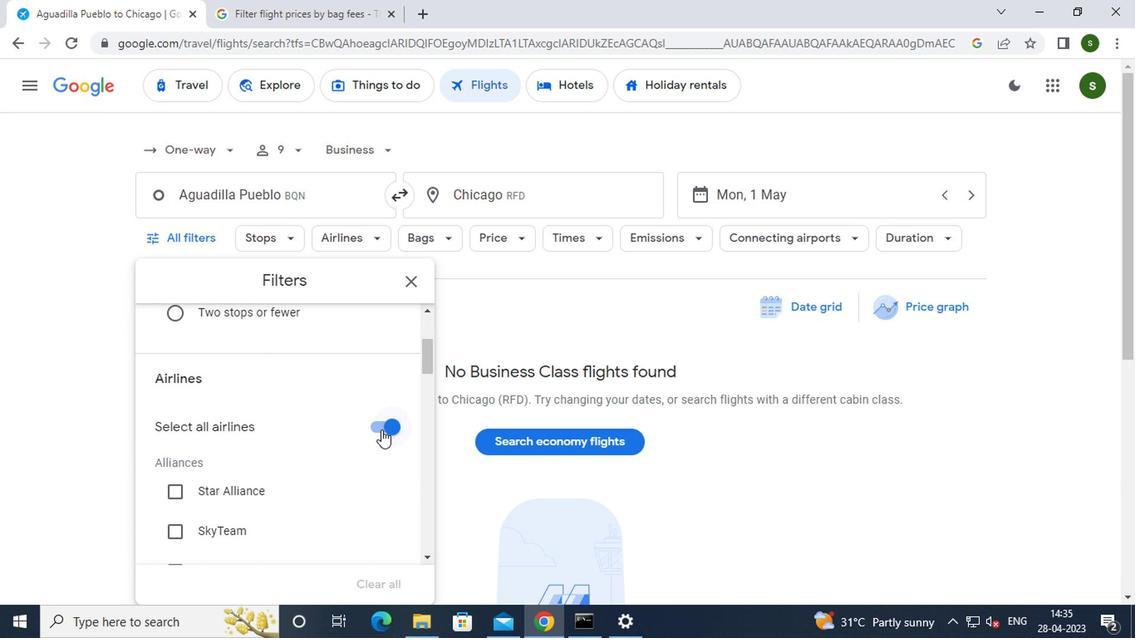 
Action: Mouse moved to (298, 408)
Screenshot: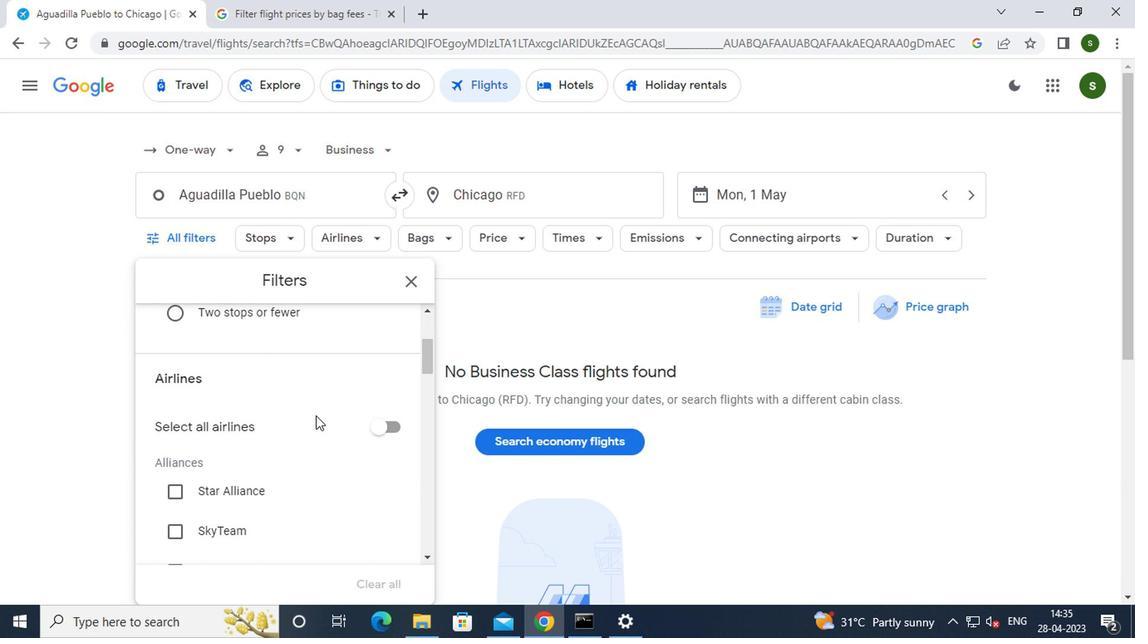 
Action: Mouse scrolled (298, 407) with delta (0, 0)
Screenshot: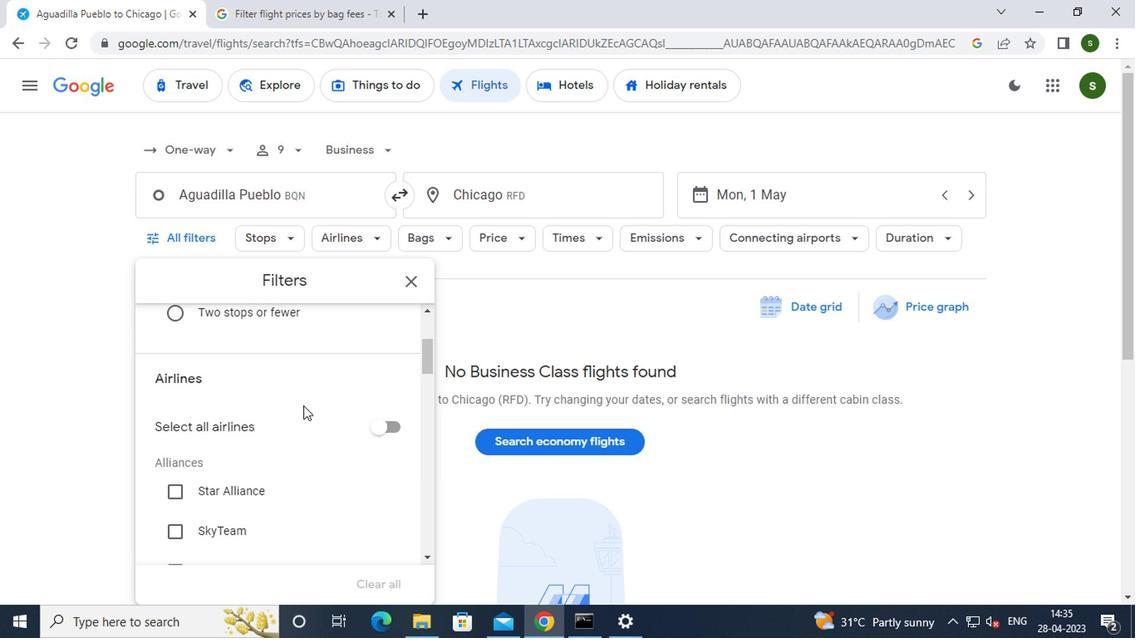 
Action: Mouse moved to (297, 407)
Screenshot: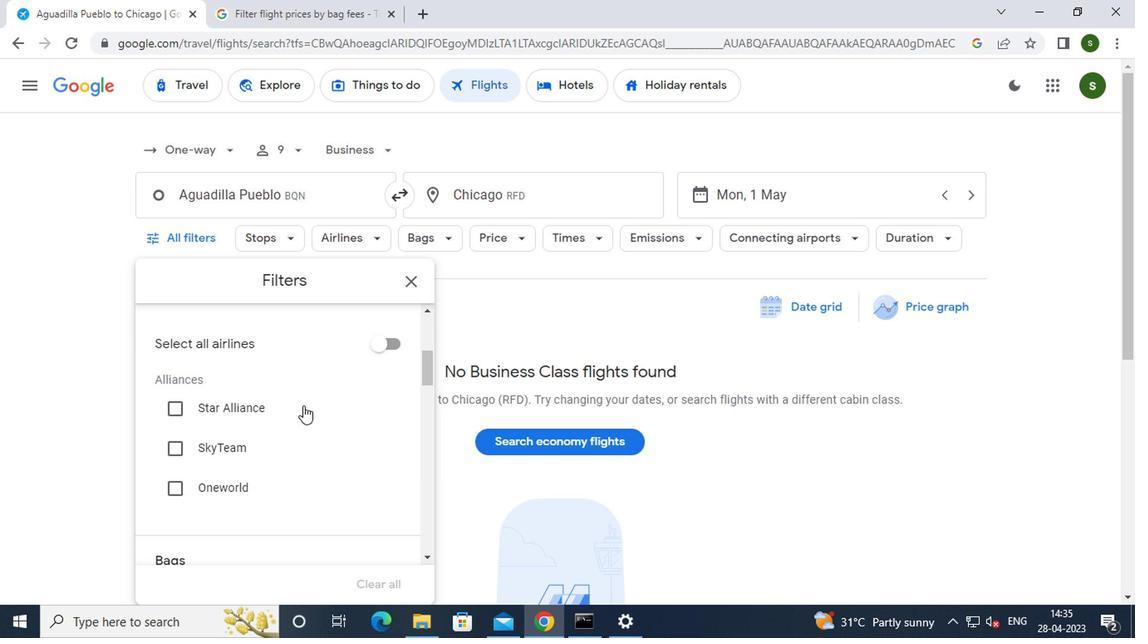 
Action: Mouse scrolled (297, 406) with delta (0, -1)
Screenshot: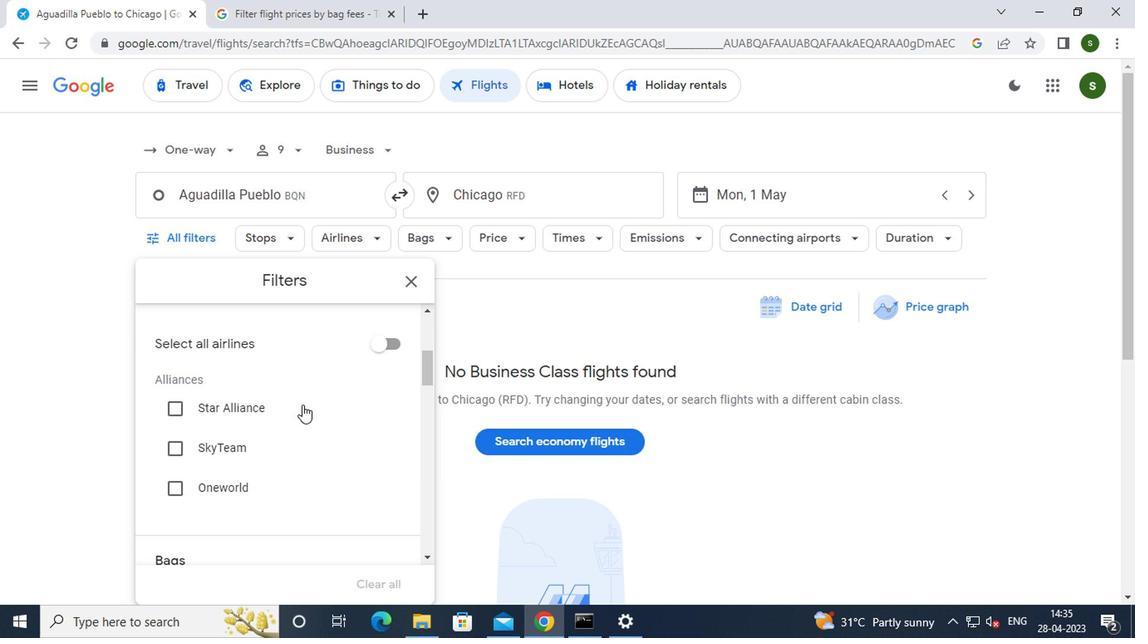 
Action: Mouse scrolled (297, 406) with delta (0, -1)
Screenshot: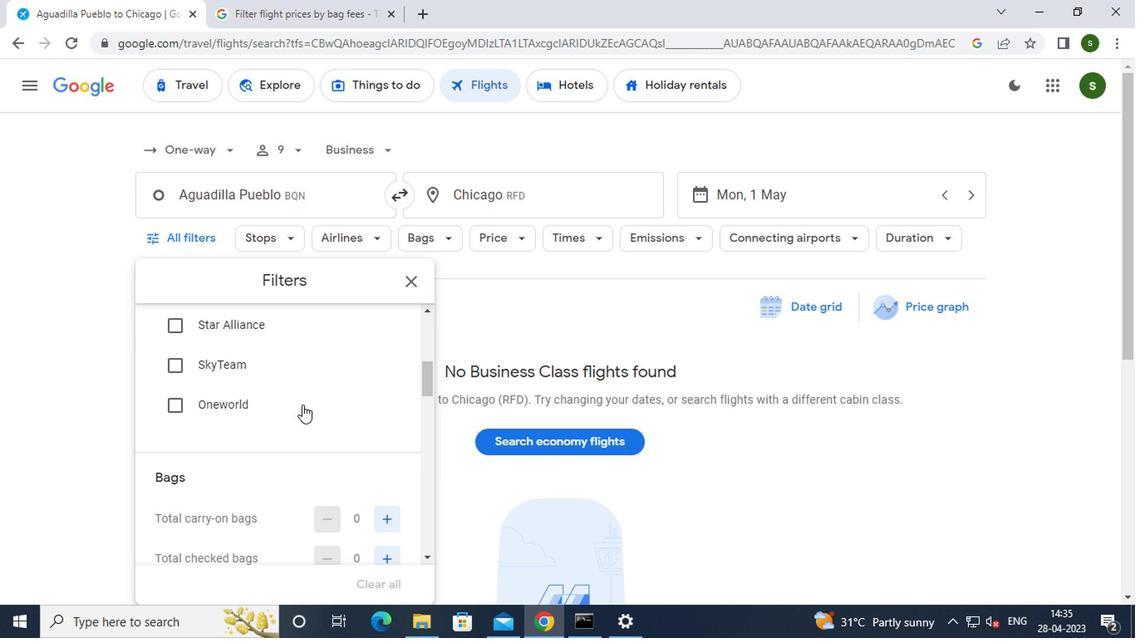 
Action: Mouse moved to (379, 434)
Screenshot: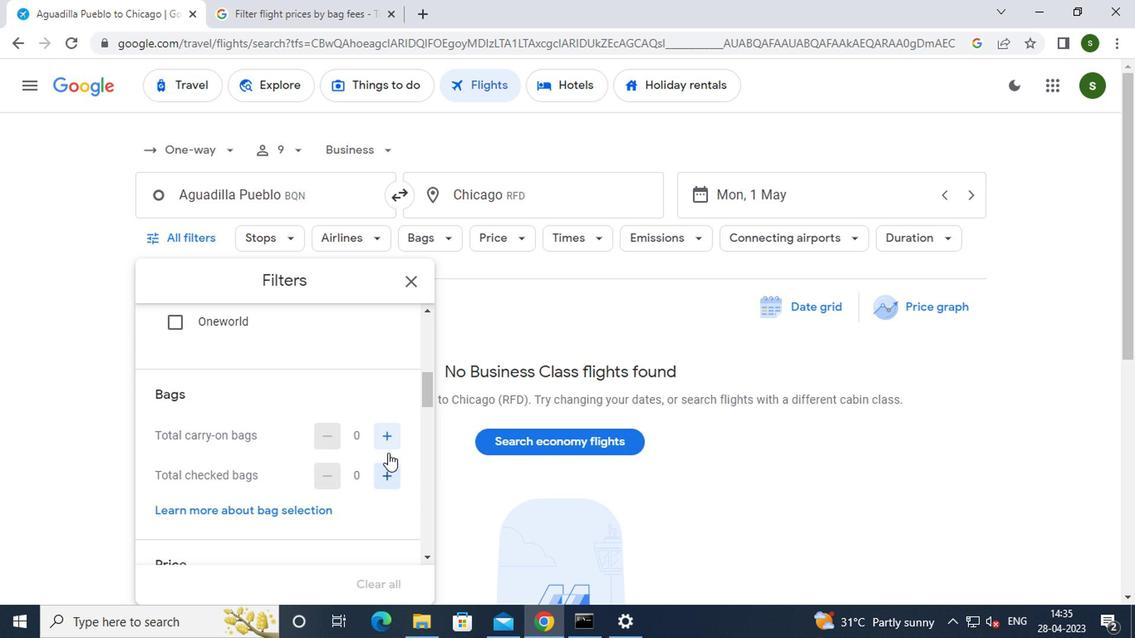 
Action: Mouse pressed left at (379, 434)
Screenshot: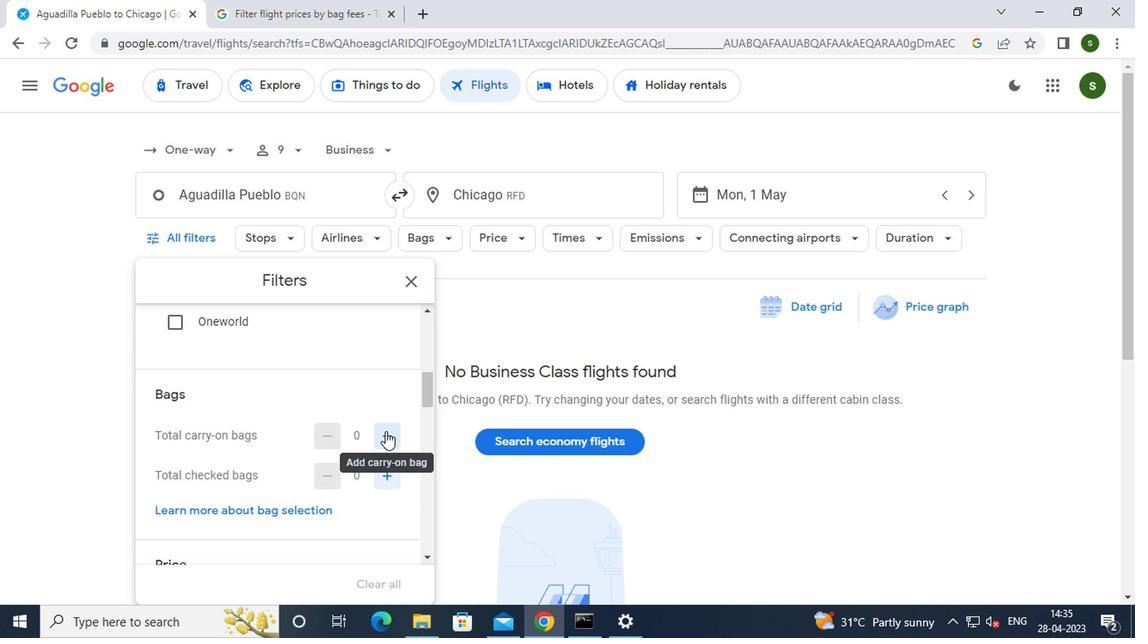
Action: Mouse moved to (295, 434)
Screenshot: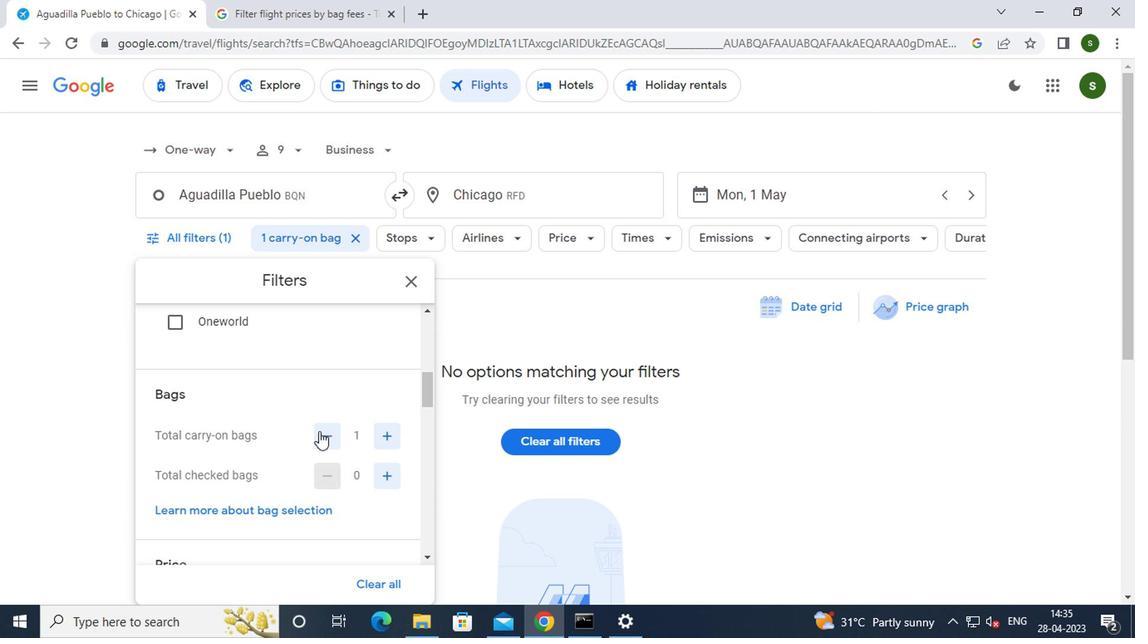 
Action: Mouse scrolled (295, 433) with delta (0, 0)
Screenshot: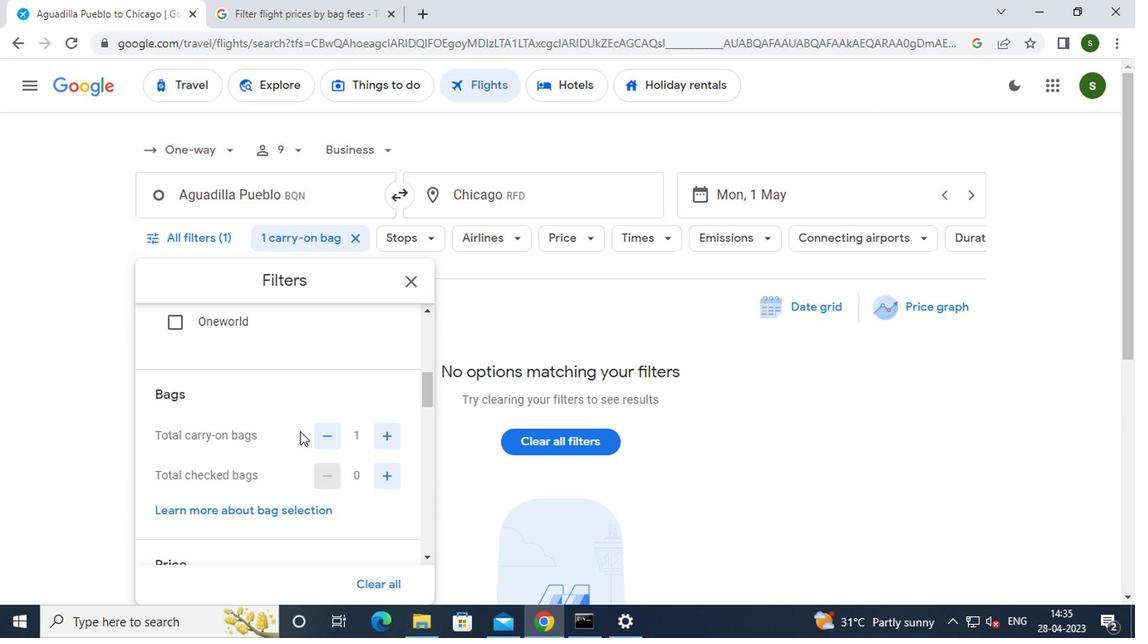 
Action: Mouse moved to (388, 557)
Screenshot: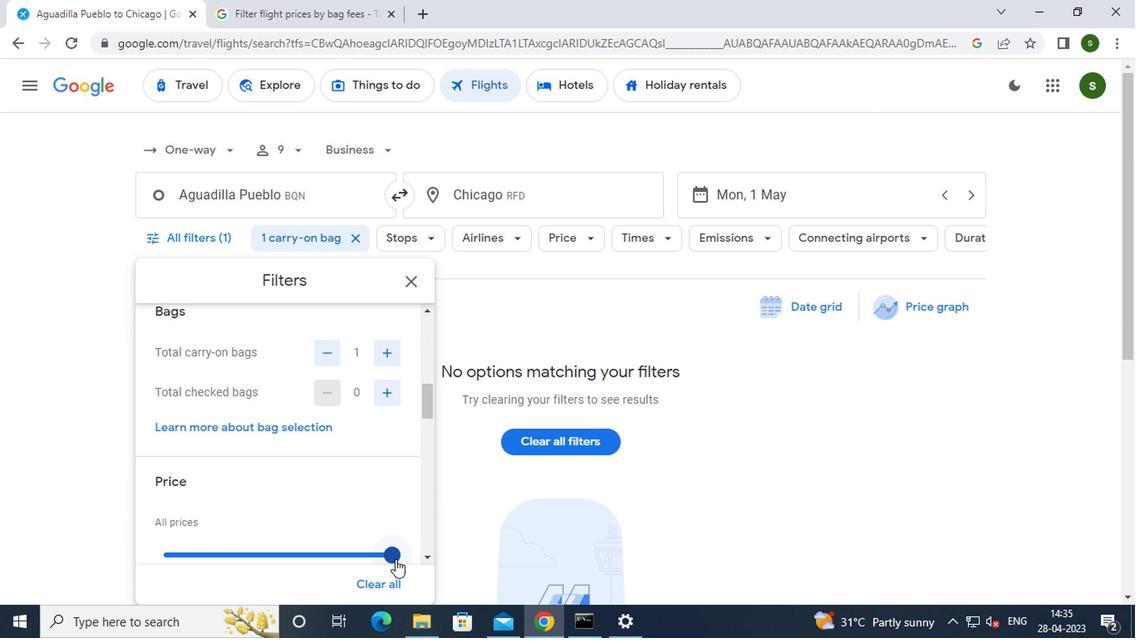 
Action: Mouse pressed left at (388, 557)
Screenshot: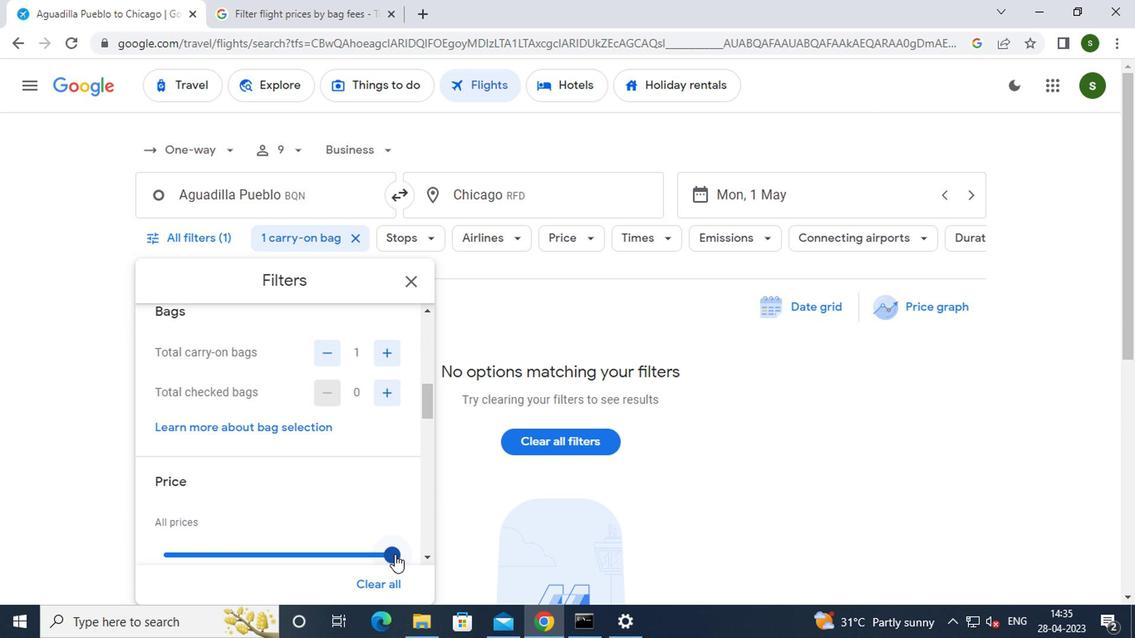 
Action: Mouse moved to (279, 482)
Screenshot: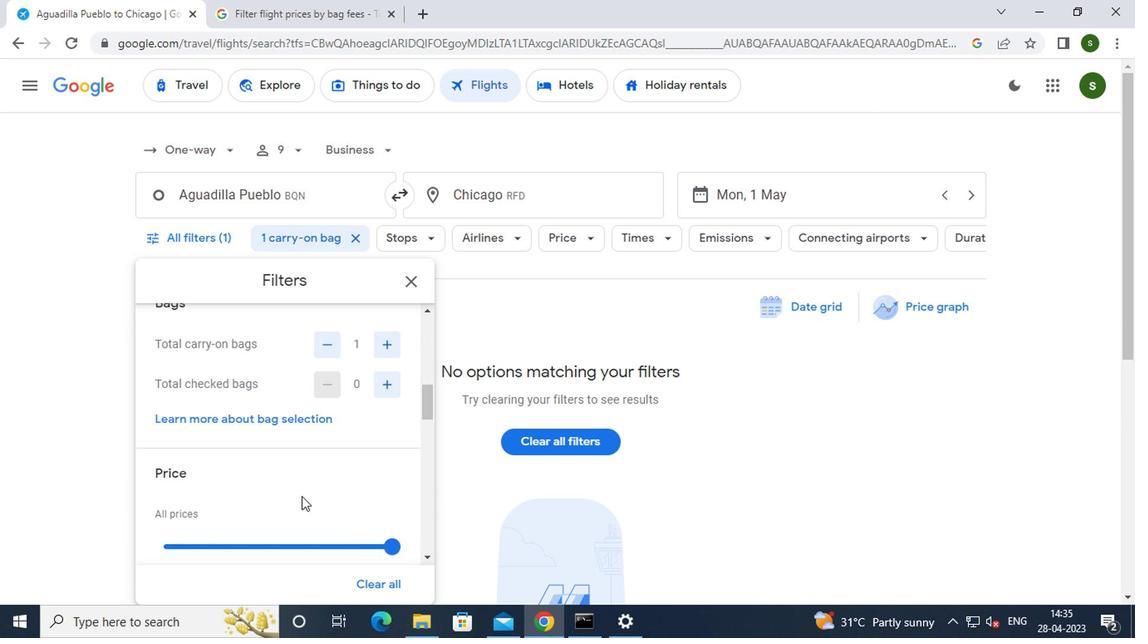 
Action: Mouse scrolled (279, 481) with delta (0, -1)
Screenshot: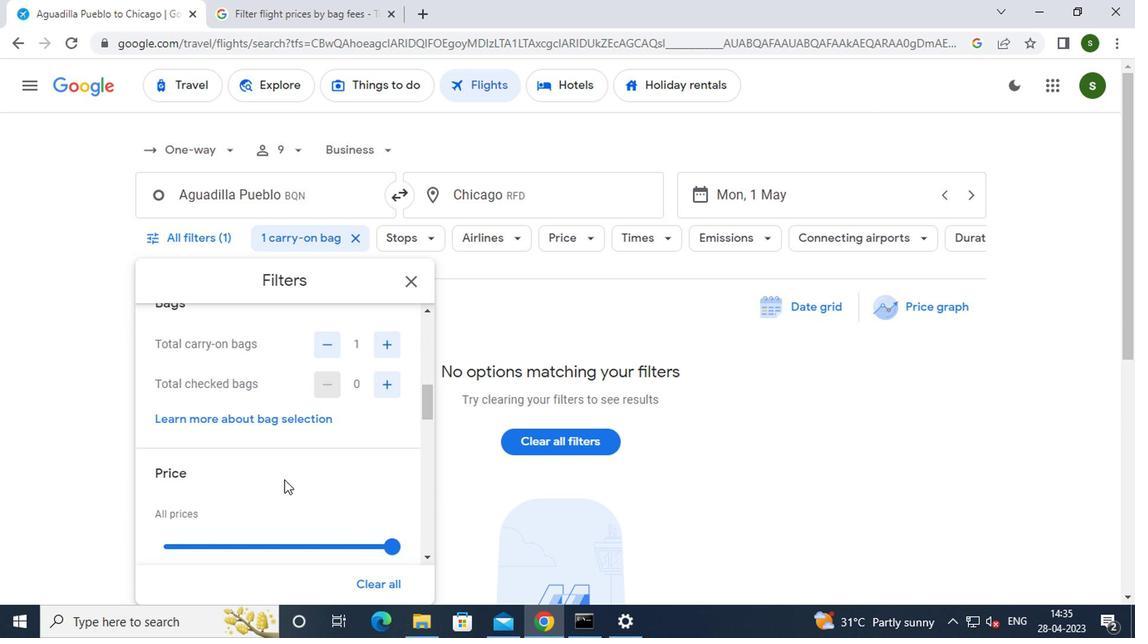 
Action: Mouse scrolled (279, 481) with delta (0, -1)
Screenshot: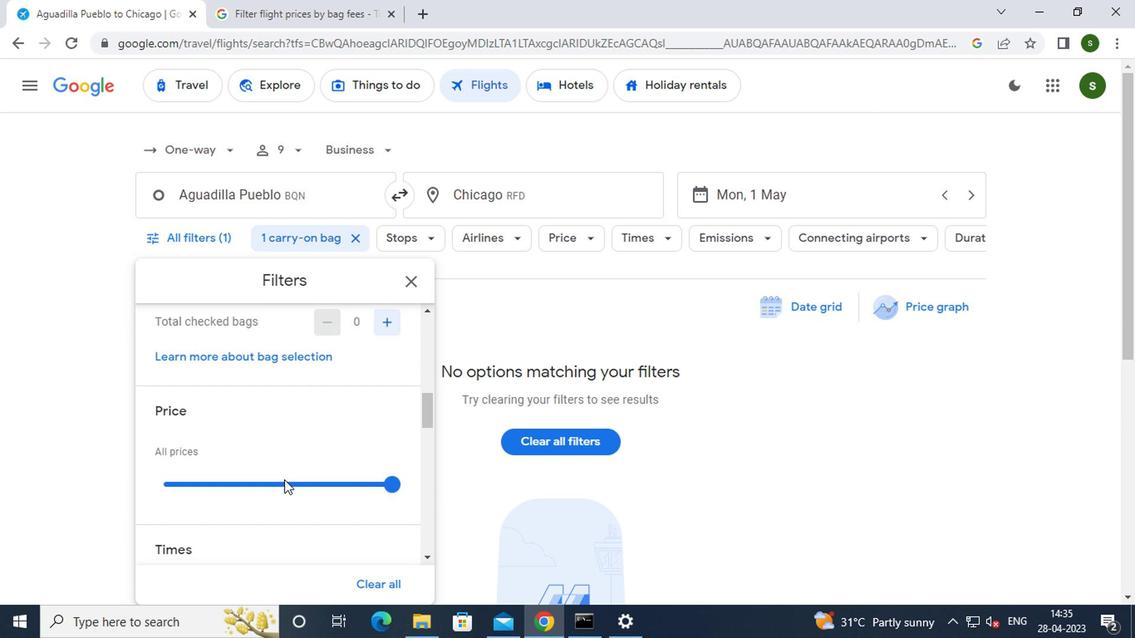 
Action: Mouse scrolled (279, 481) with delta (0, -1)
Screenshot: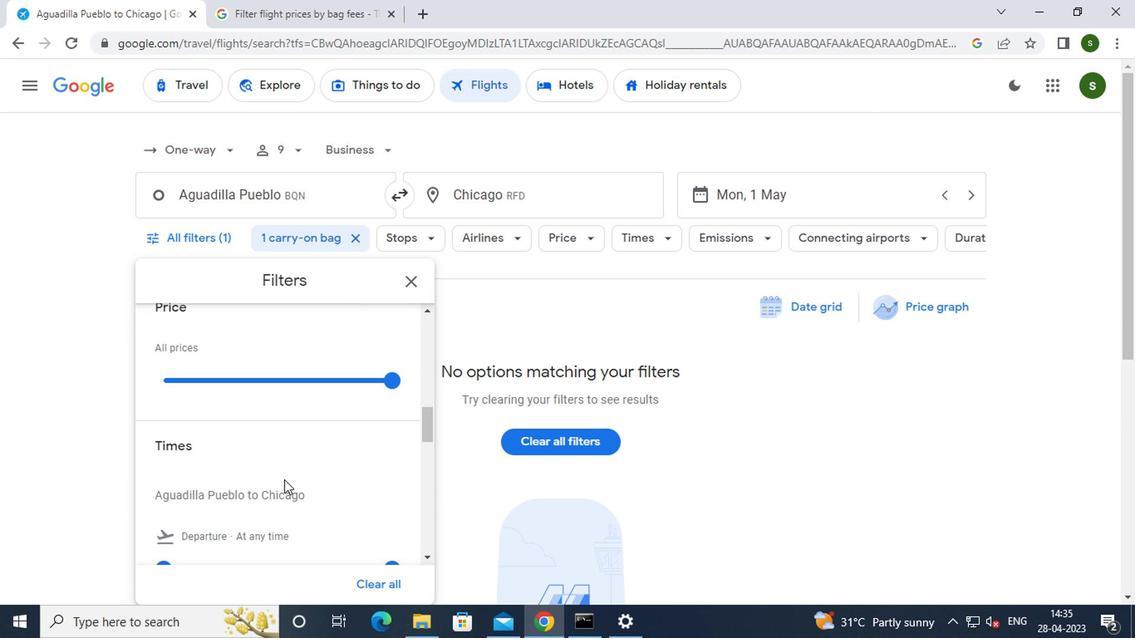 
Action: Mouse moved to (163, 490)
Screenshot: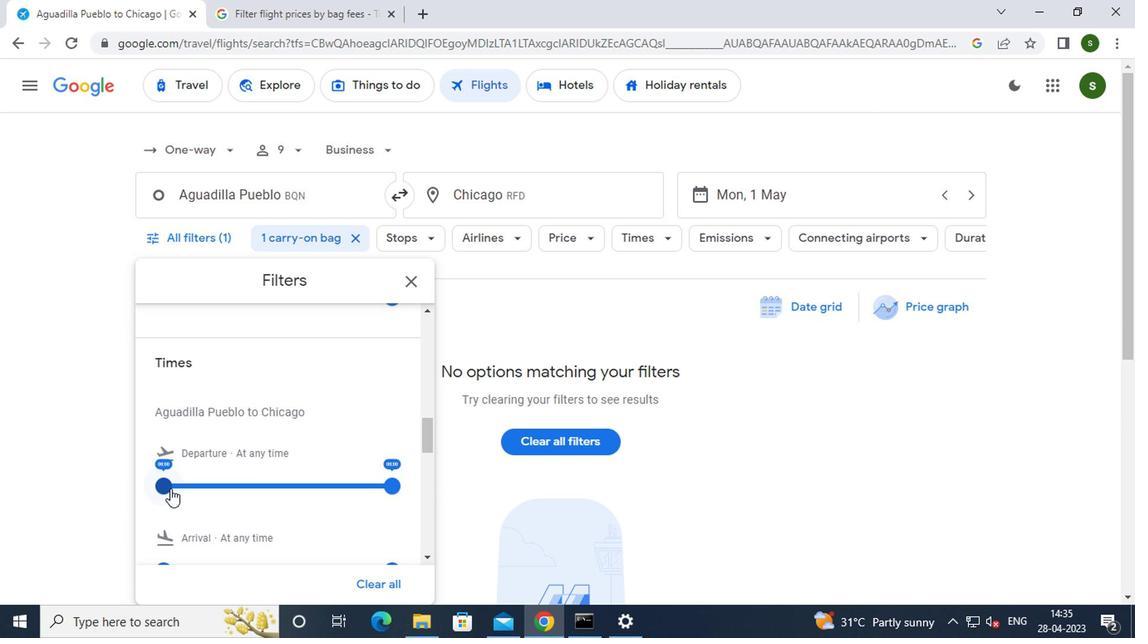
Action: Mouse pressed left at (163, 490)
Screenshot: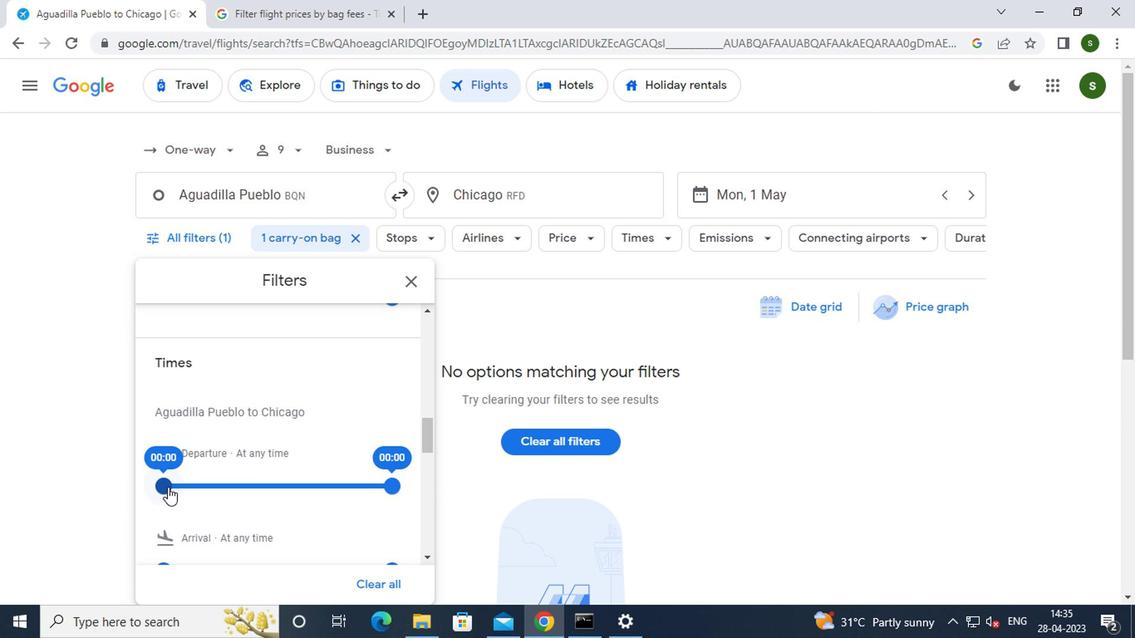 
Action: Mouse moved to (556, 313)
Screenshot: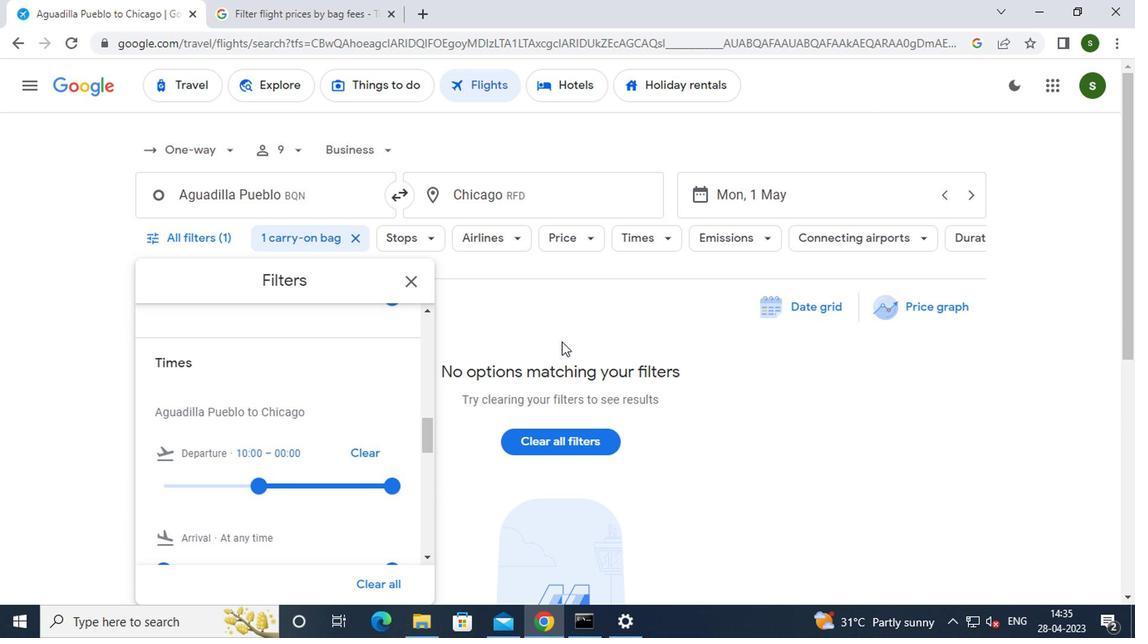 
Action: Mouse pressed left at (556, 313)
Screenshot: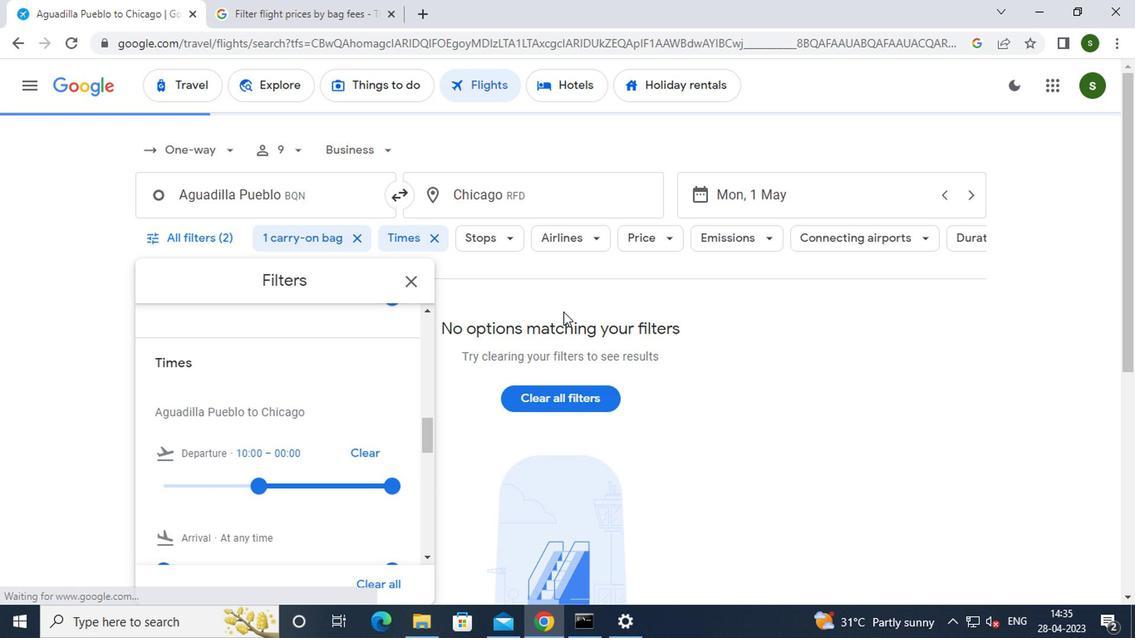 
